 Task: Create new vendor bill with Date Opened: 08-May-23, Select Vendor: Scott Equipment, Terms: Net 30. Make bill entry for item-1 with Date: 08-May-23, Description: Telephone Box, Expense Account: Equipment Rental, Quantity: 2, Unit Price: 45, Sales Tax: Y, Sales Tax Included: Y, Tax Table: Sales Tax. Post Bill with Post Date: 08-May-23, Post to Accounts: Liabilities:Accounts Payble. Pay / Process Payment with Transaction Date: 06-Jun-23, Amount: 90, Transfer Account: Checking Account. Go to 'Print Bill'. Give a print command to print a copy of bill.
Action: Mouse moved to (174, 31)
Screenshot: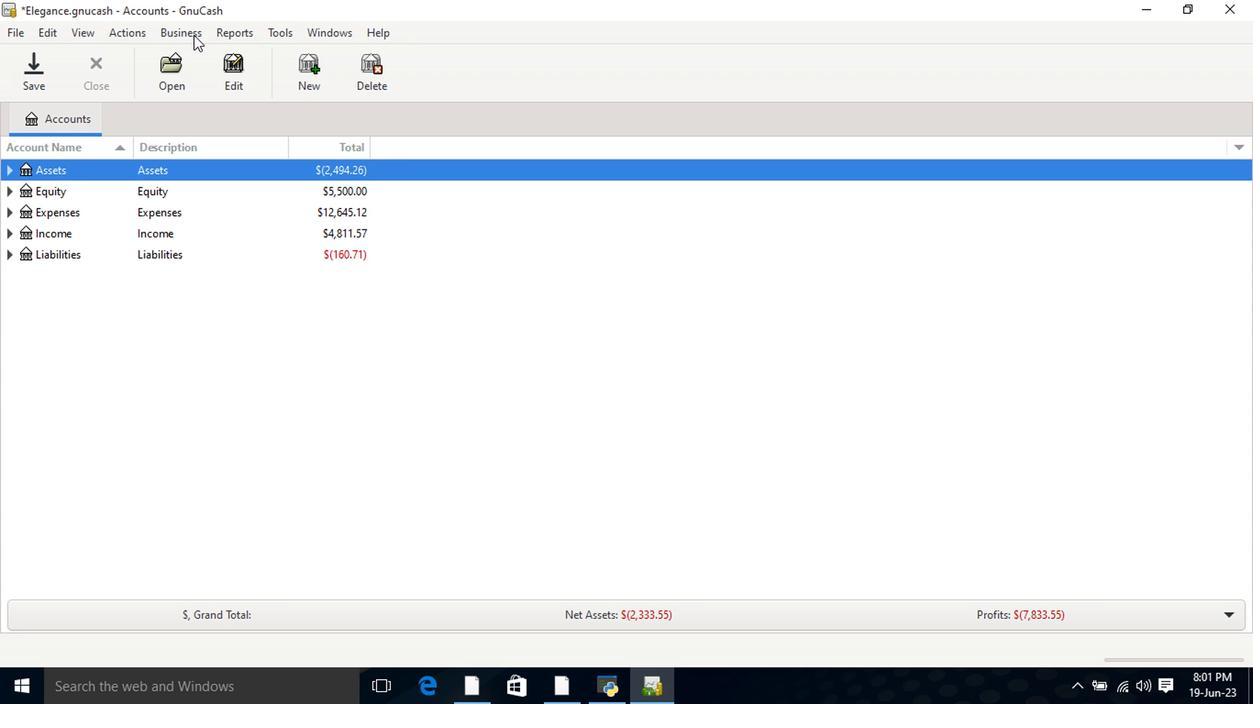 
Action: Mouse pressed left at (174, 31)
Screenshot: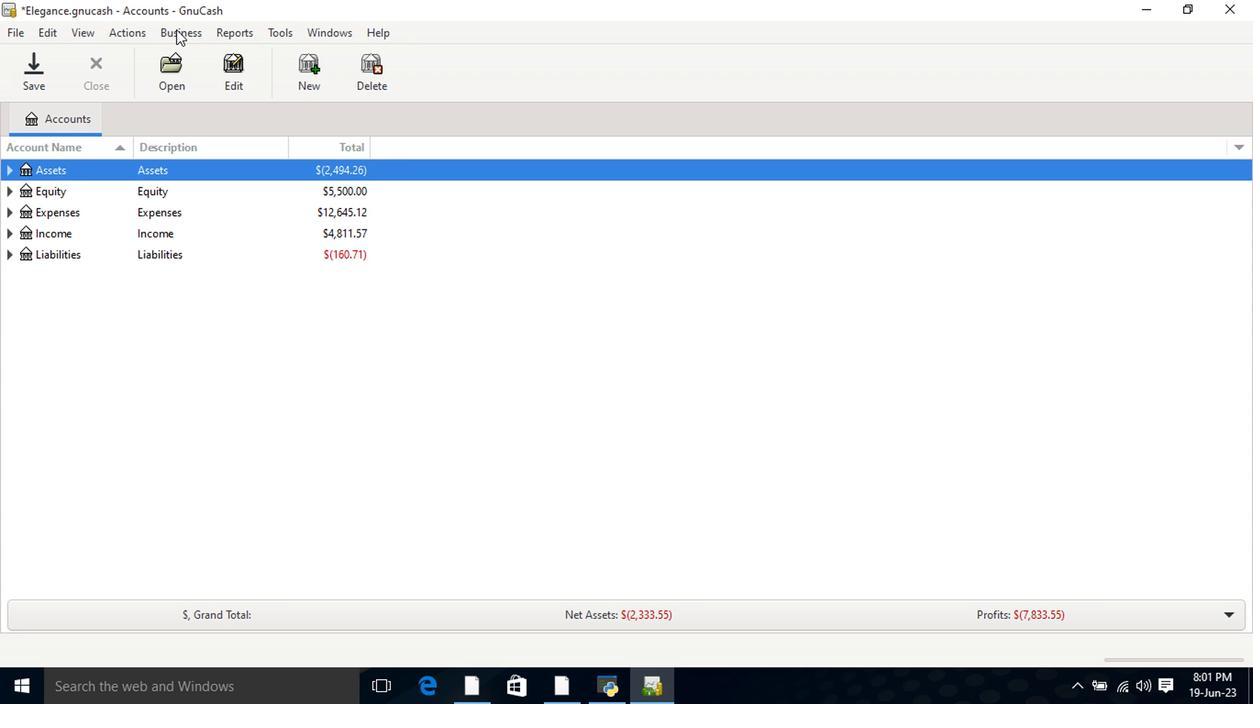 
Action: Mouse moved to (191, 80)
Screenshot: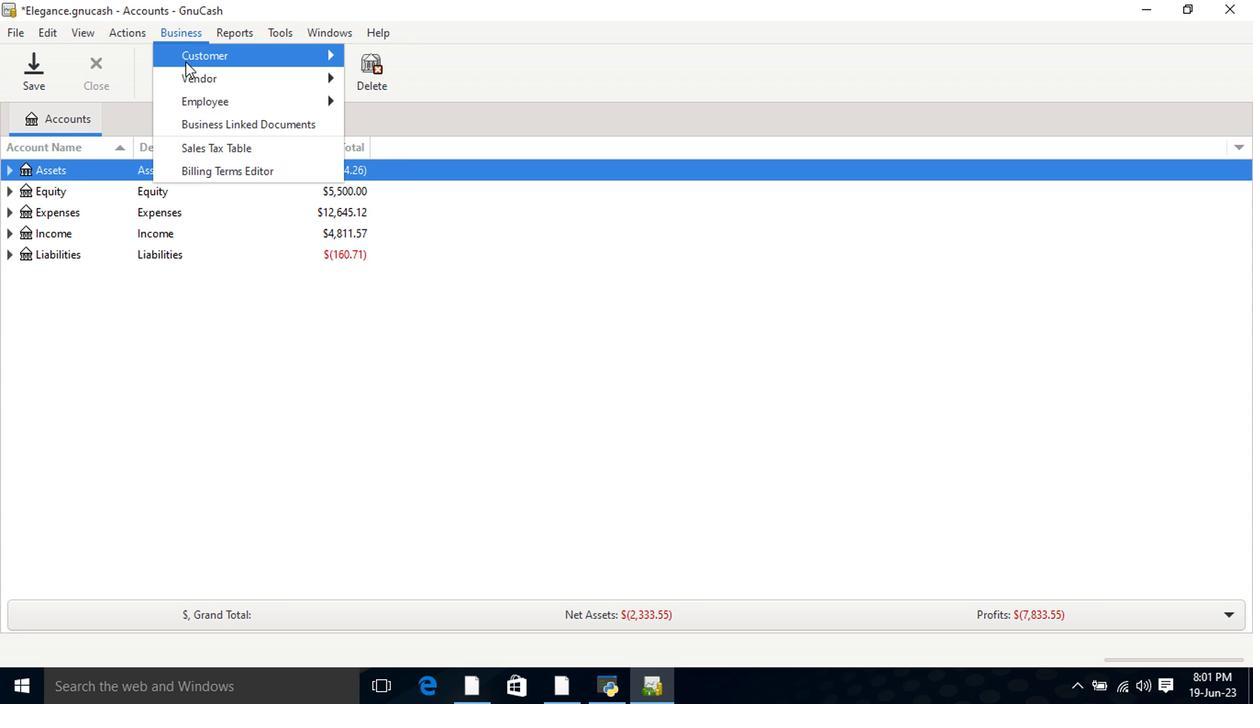 
Action: Mouse pressed left at (191, 80)
Screenshot: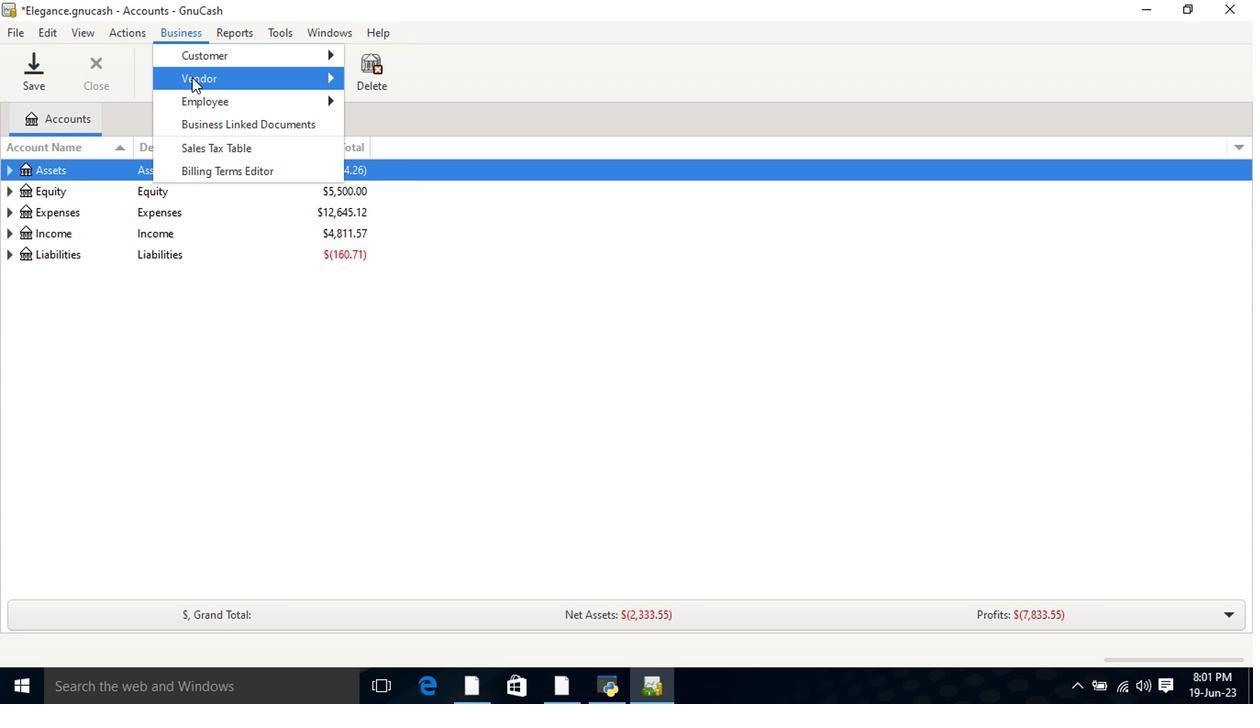 
Action: Mouse moved to (398, 144)
Screenshot: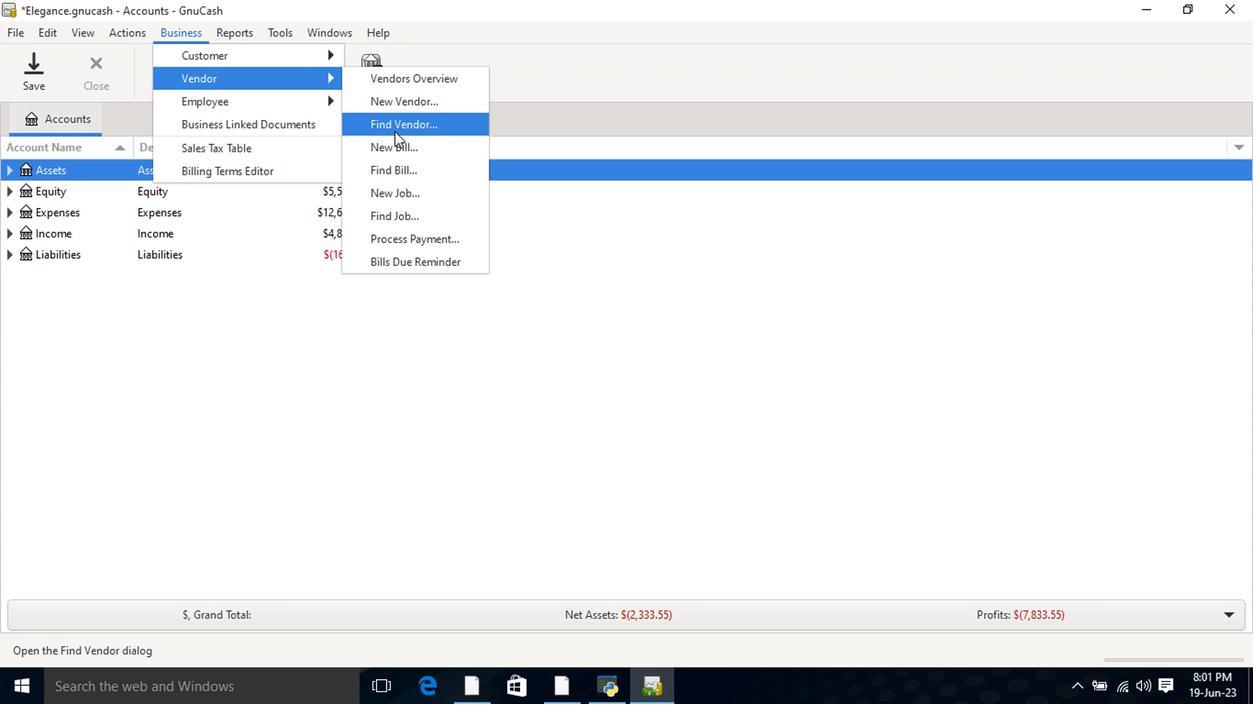 
Action: Mouse pressed left at (398, 144)
Screenshot: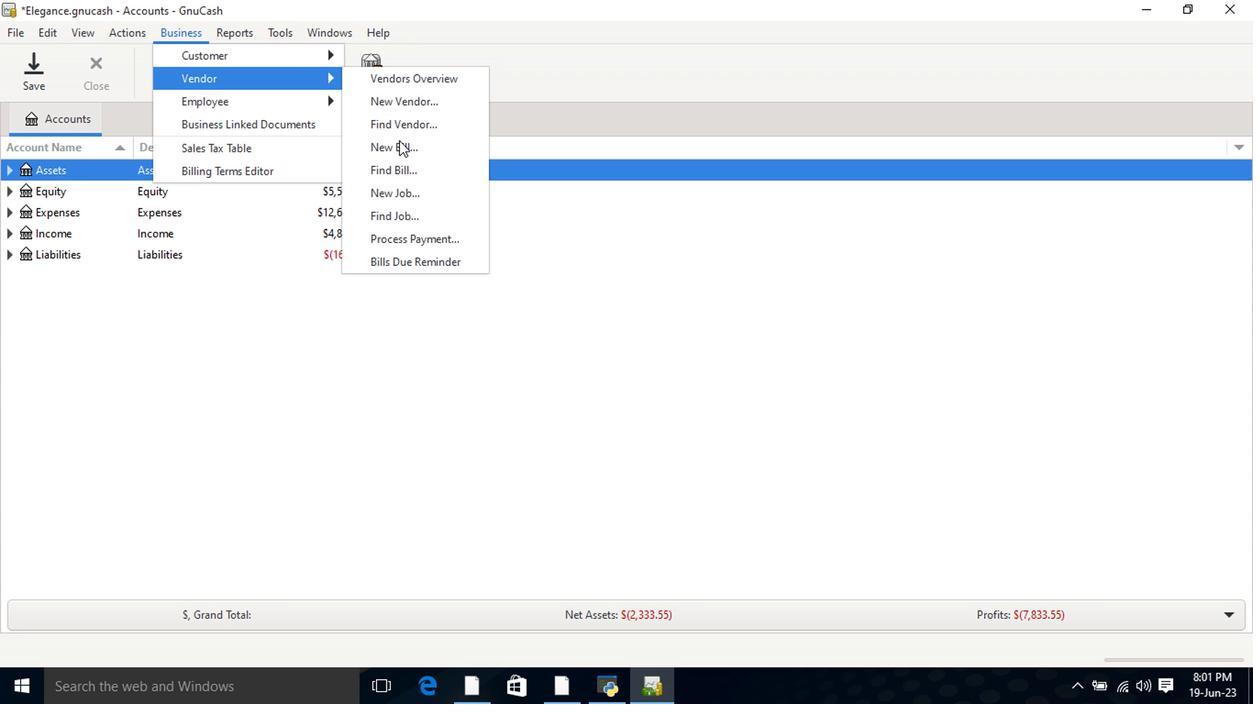 
Action: Mouse moved to (747, 241)
Screenshot: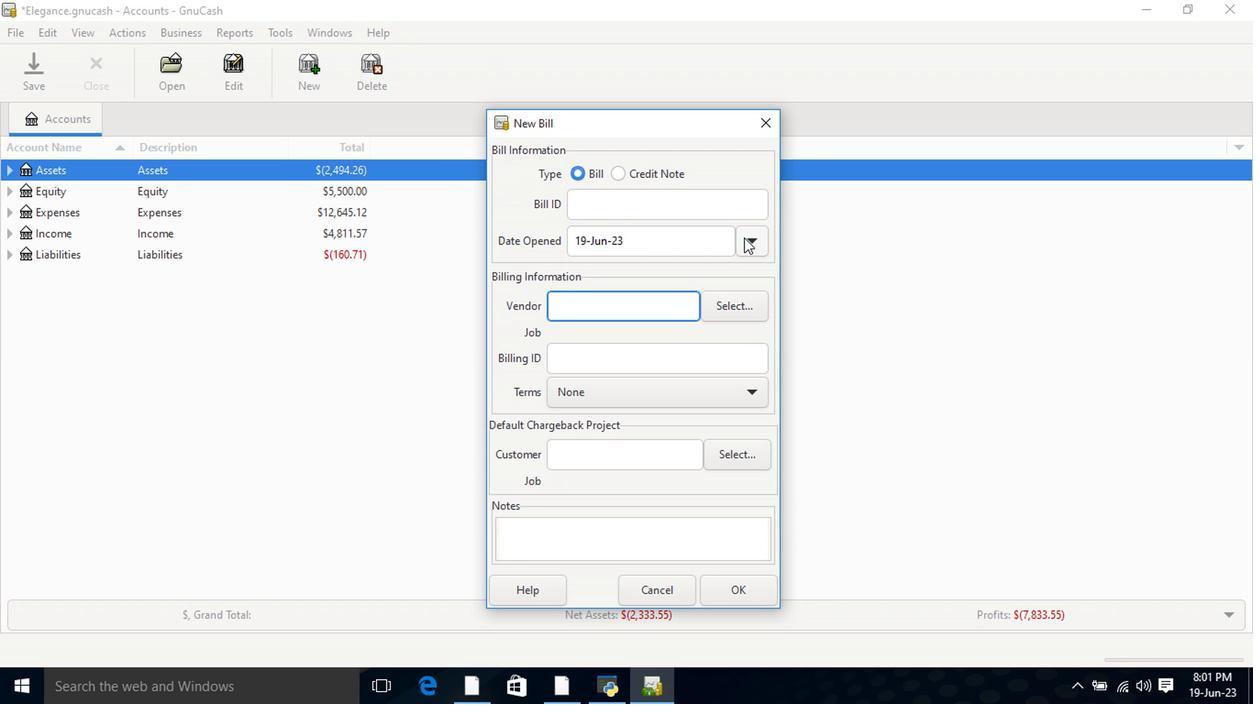 
Action: Mouse pressed left at (747, 241)
Screenshot: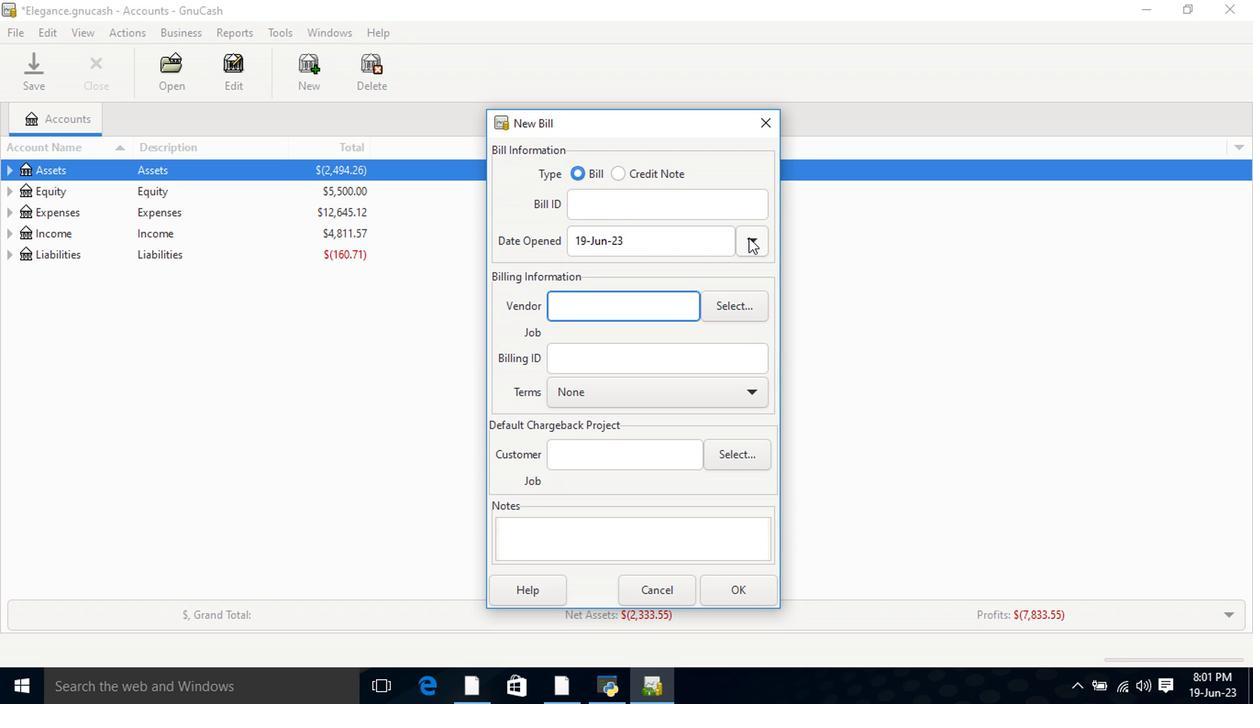
Action: Mouse moved to (606, 270)
Screenshot: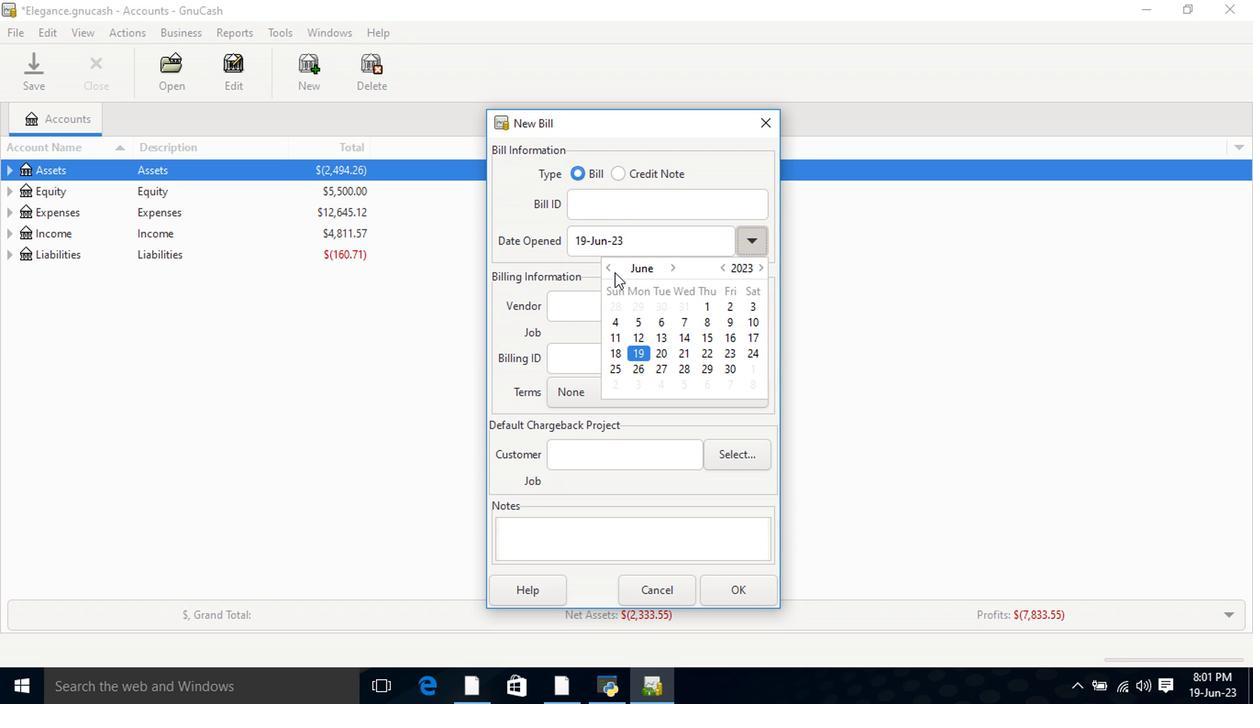 
Action: Mouse pressed left at (606, 270)
Screenshot: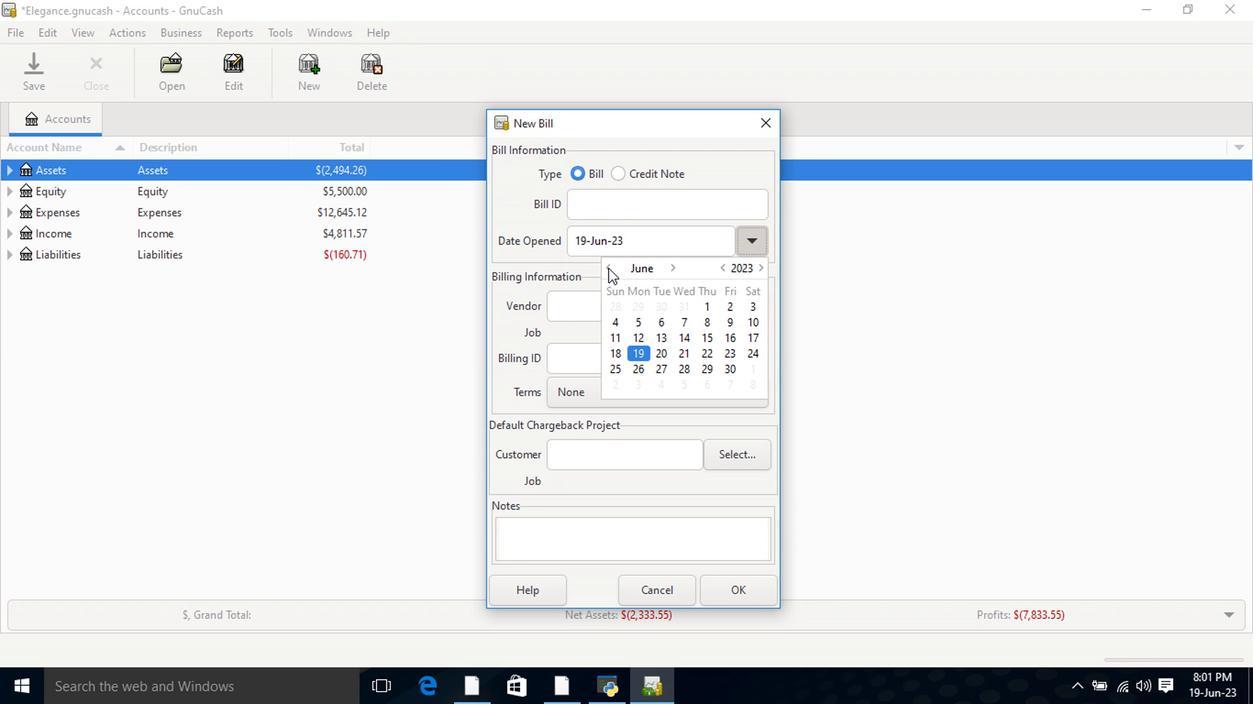
Action: Mouse moved to (641, 326)
Screenshot: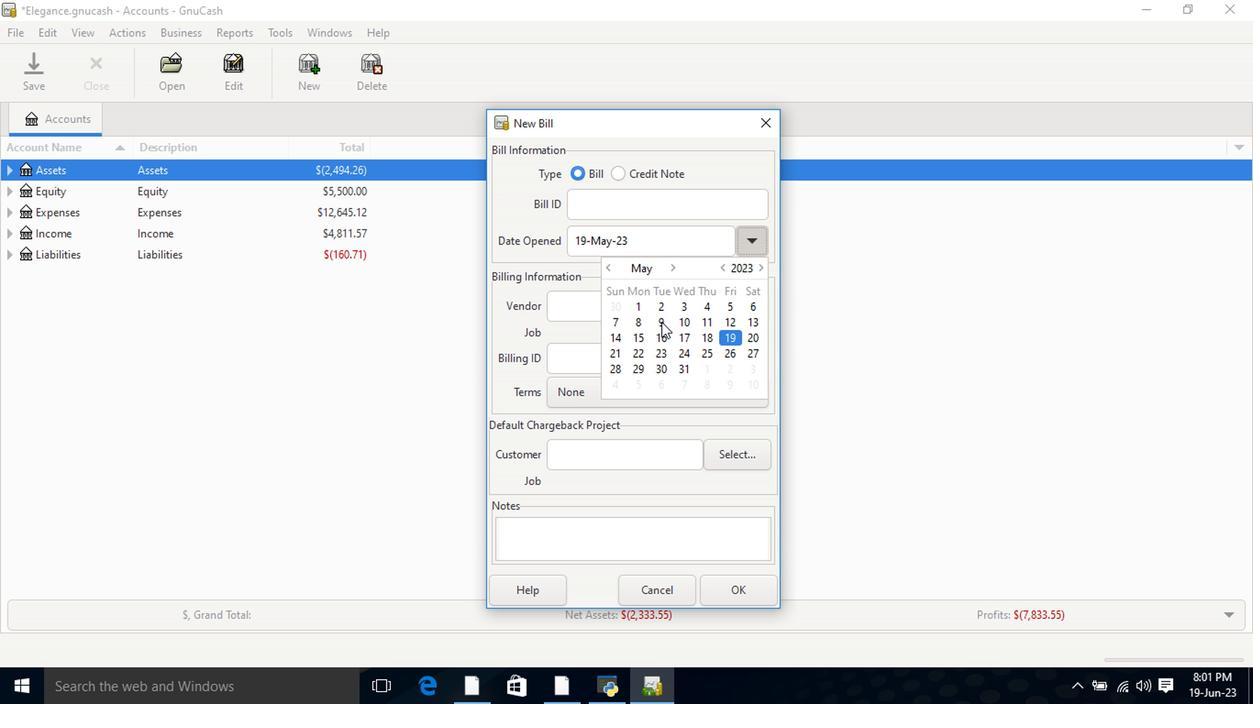 
Action: Mouse pressed left at (641, 326)
Screenshot: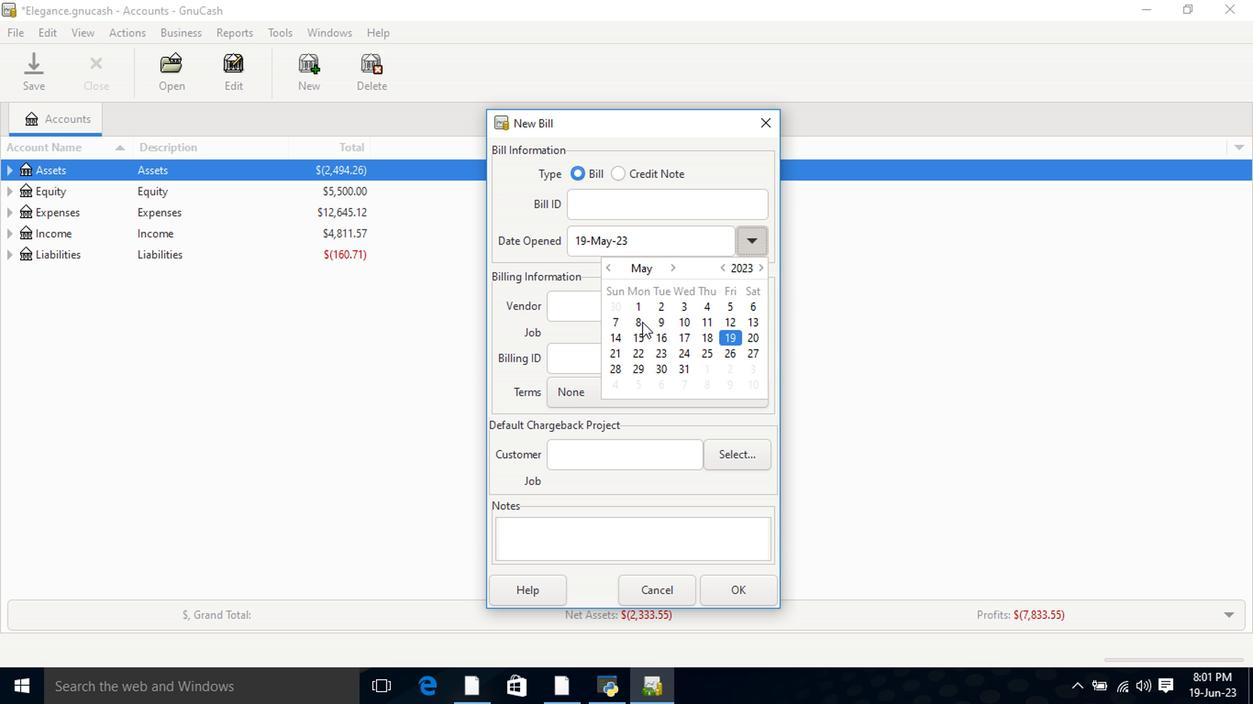
Action: Mouse pressed left at (641, 326)
Screenshot: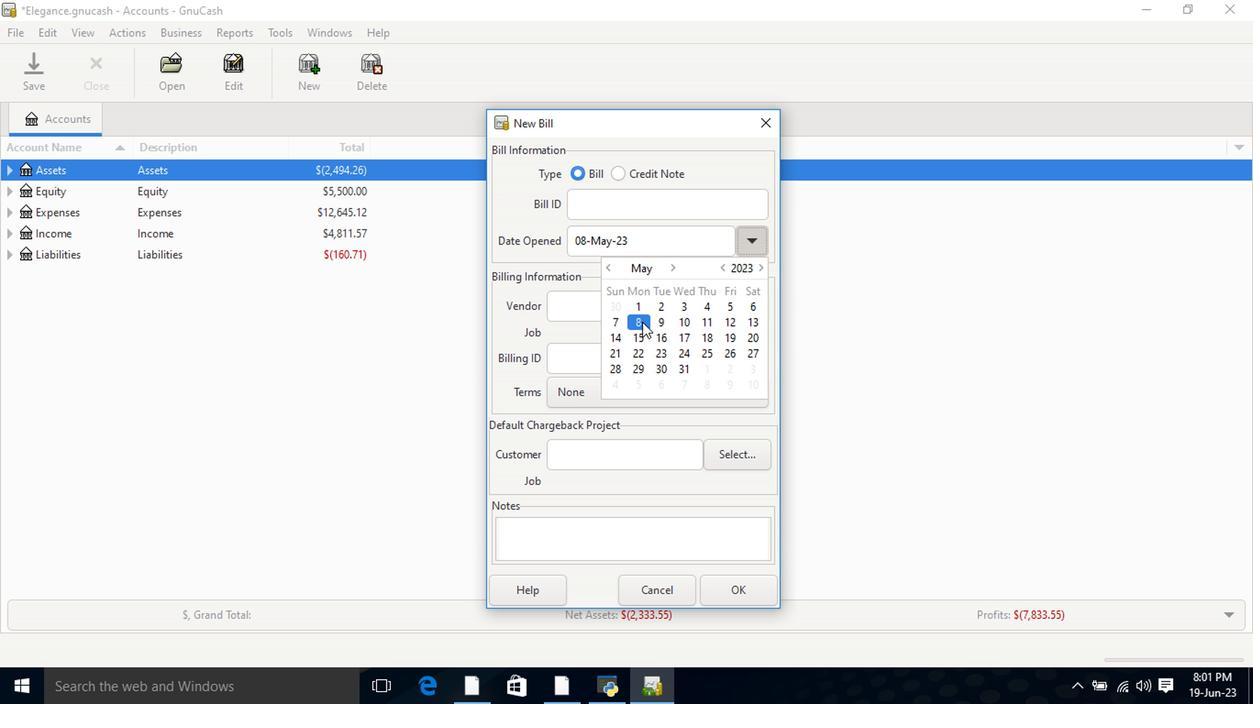
Action: Mouse moved to (636, 301)
Screenshot: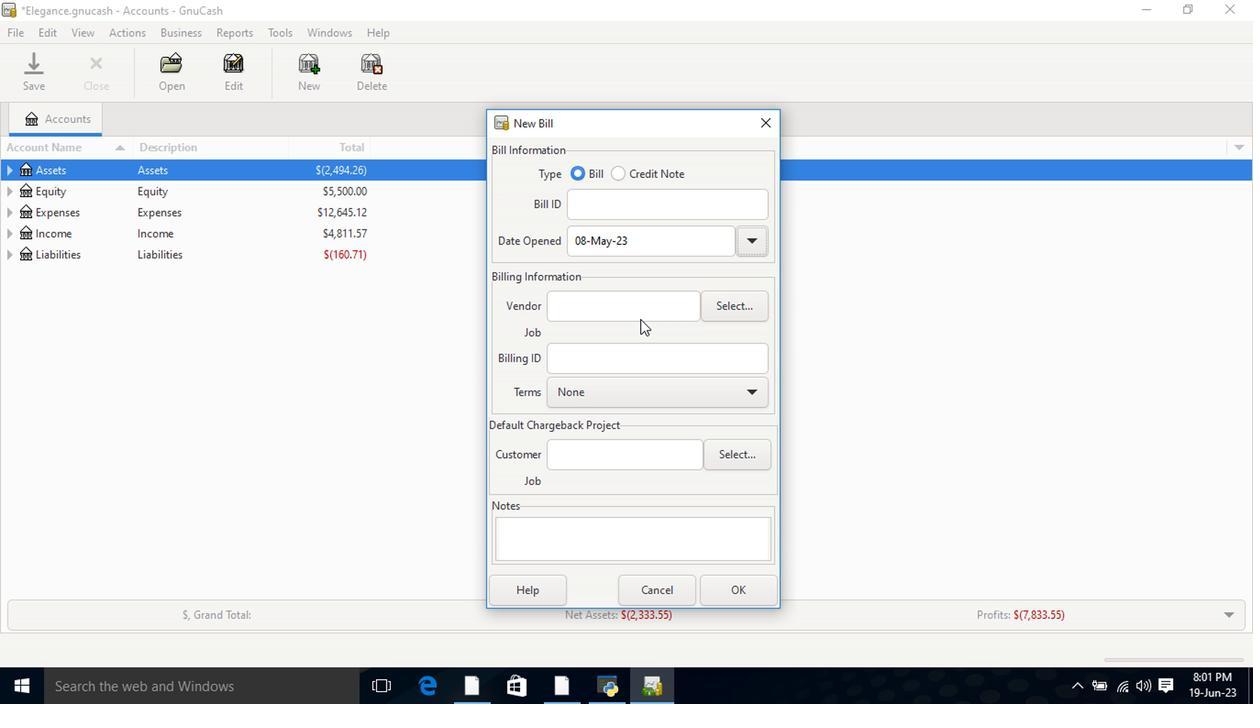 
Action: Mouse pressed left at (636, 301)
Screenshot: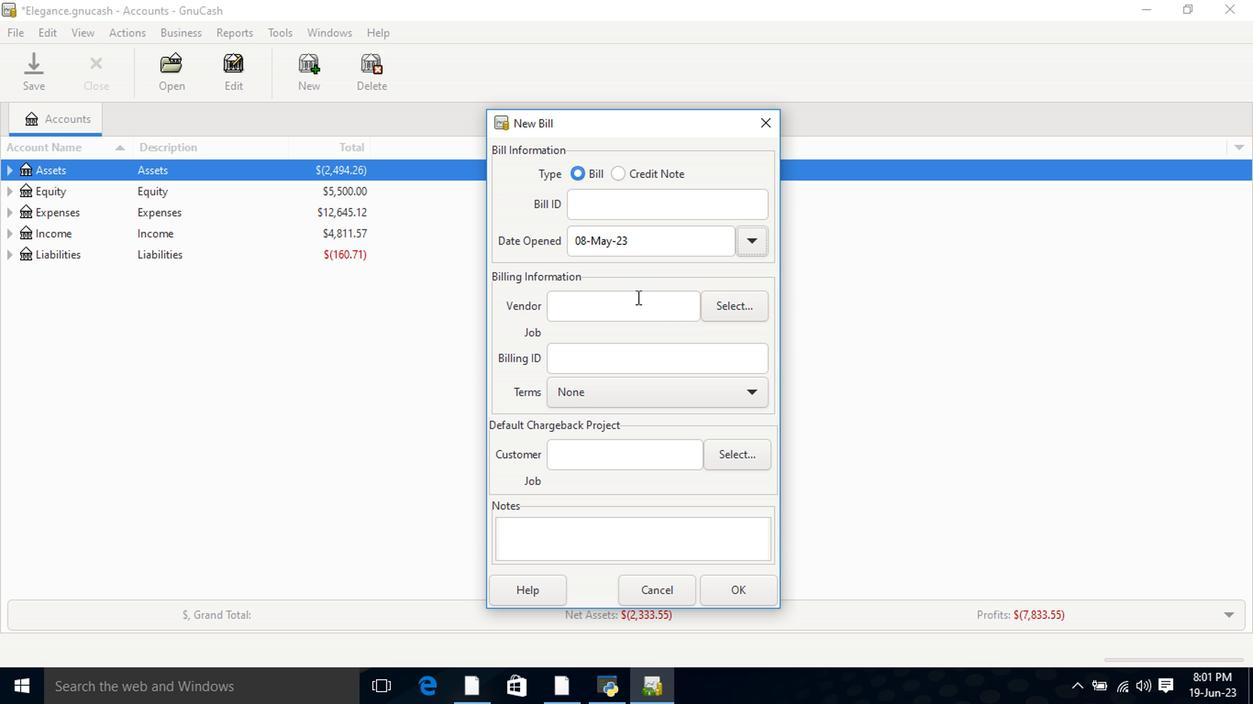
Action: Key pressed sco
Screenshot: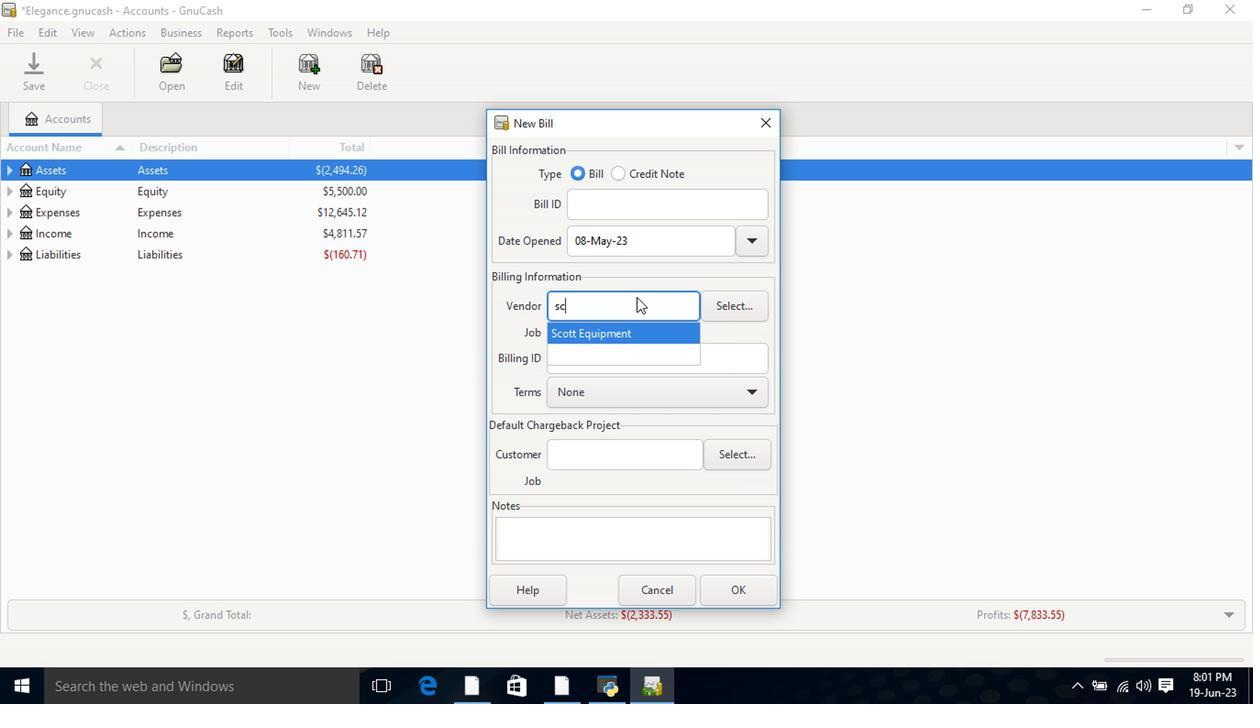 
Action: Mouse moved to (629, 341)
Screenshot: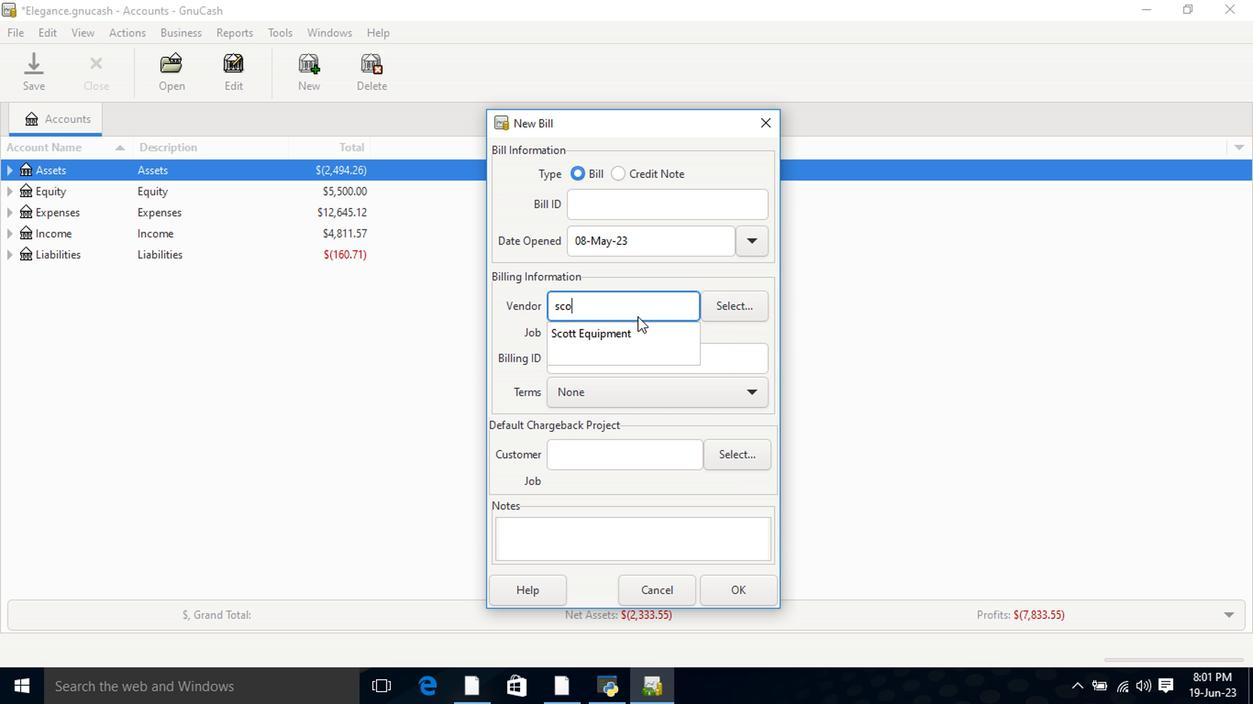 
Action: Mouse pressed left at (629, 341)
Screenshot: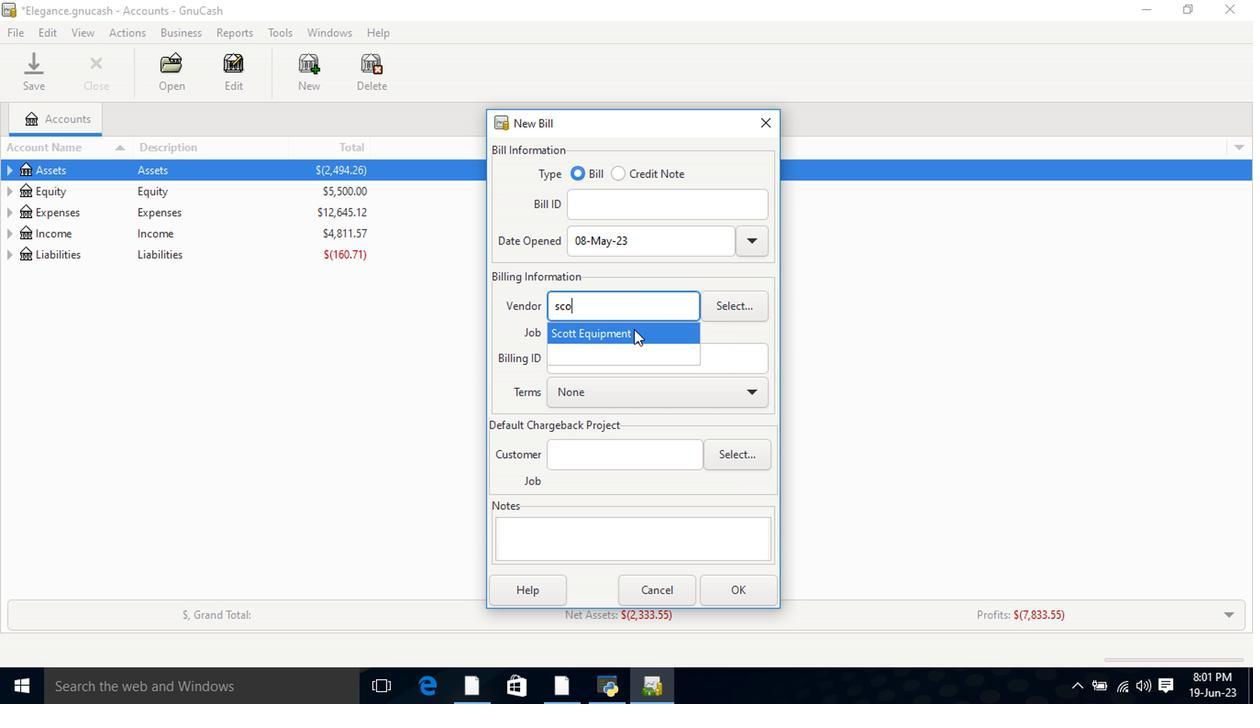 
Action: Mouse moved to (640, 413)
Screenshot: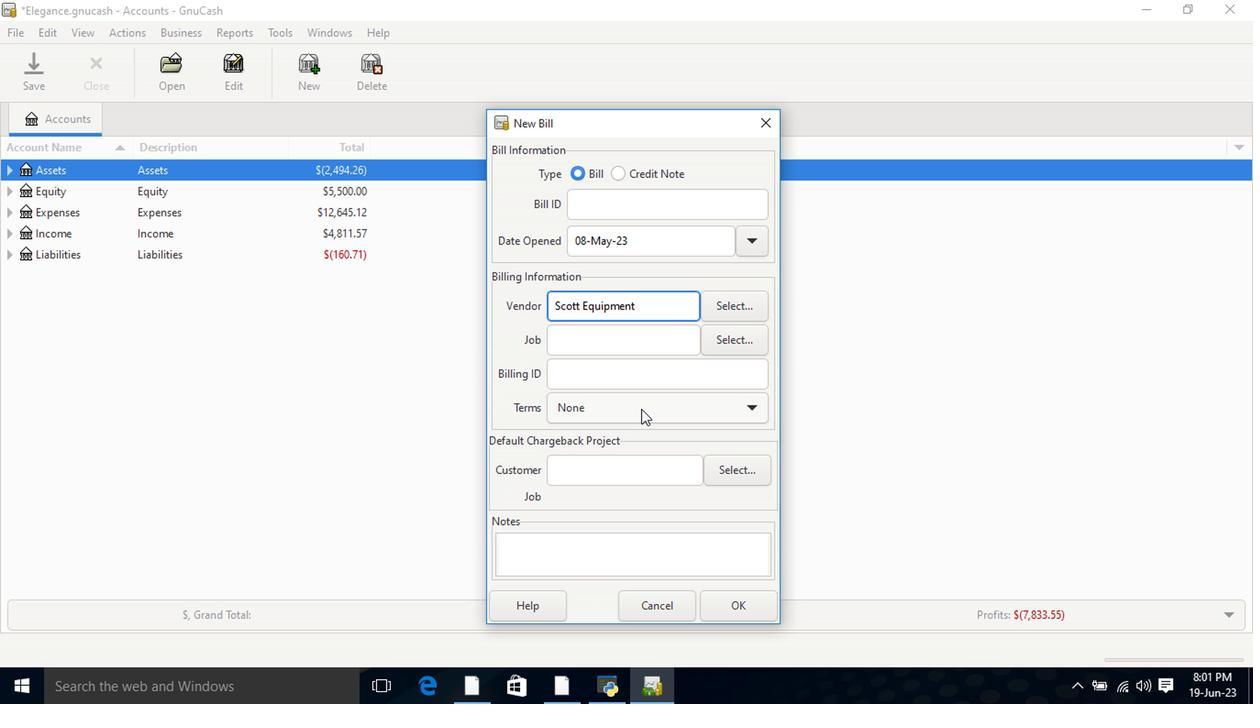 
Action: Mouse pressed left at (640, 413)
Screenshot: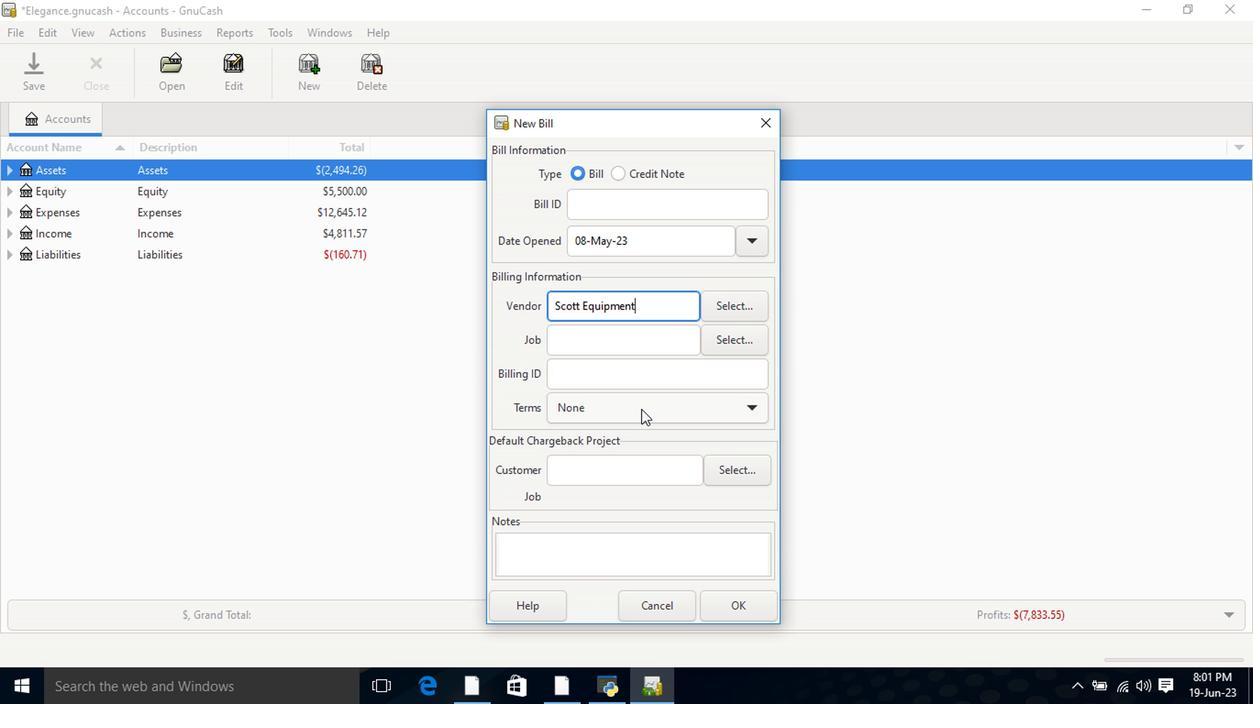 
Action: Mouse moved to (640, 464)
Screenshot: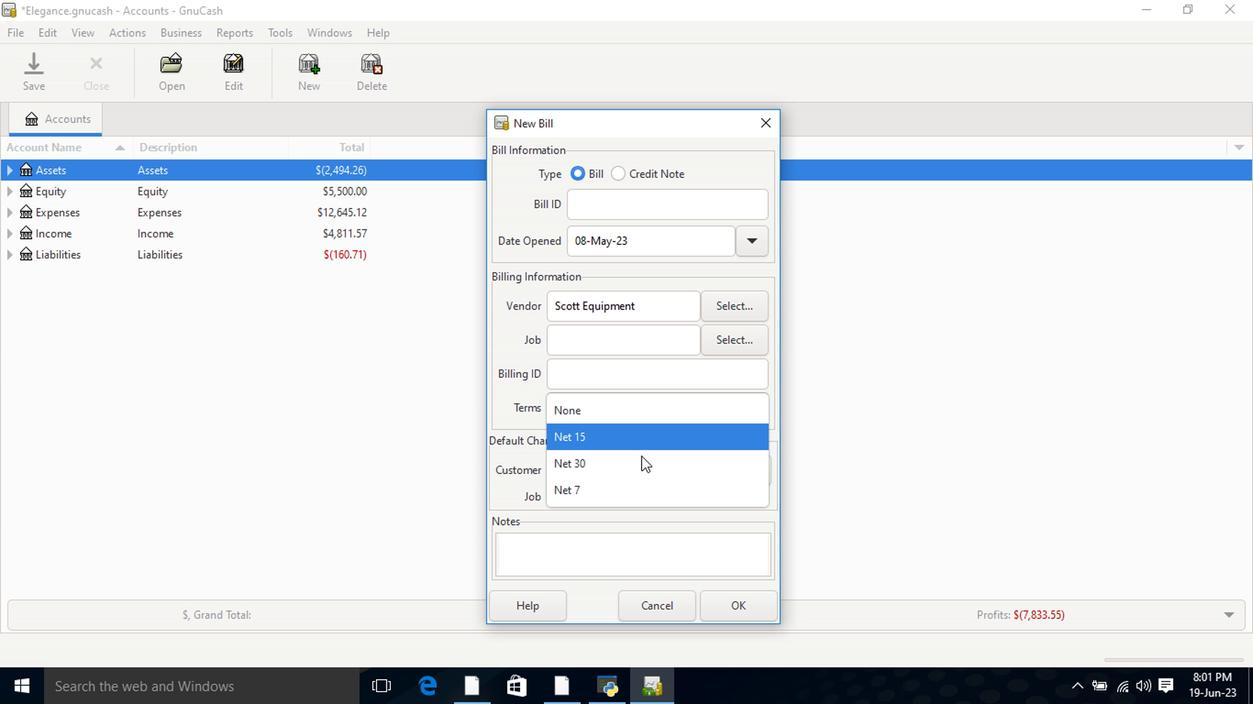 
Action: Mouse pressed left at (640, 464)
Screenshot: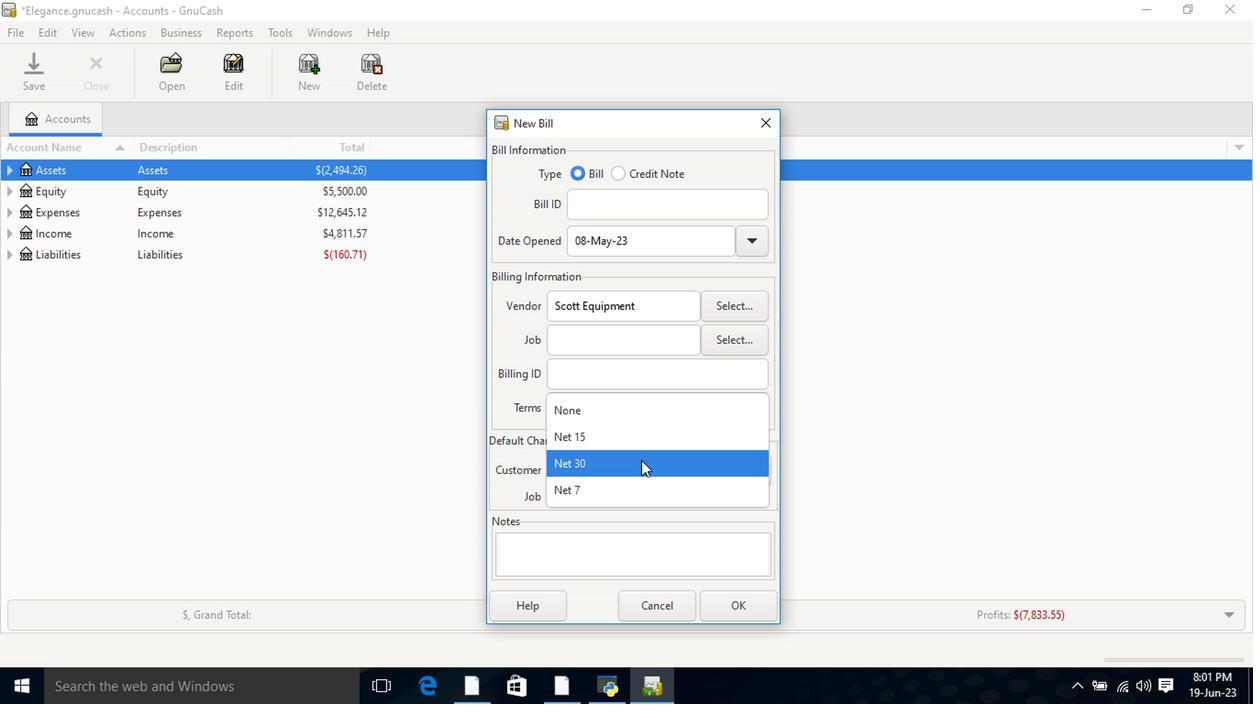 
Action: Mouse moved to (736, 614)
Screenshot: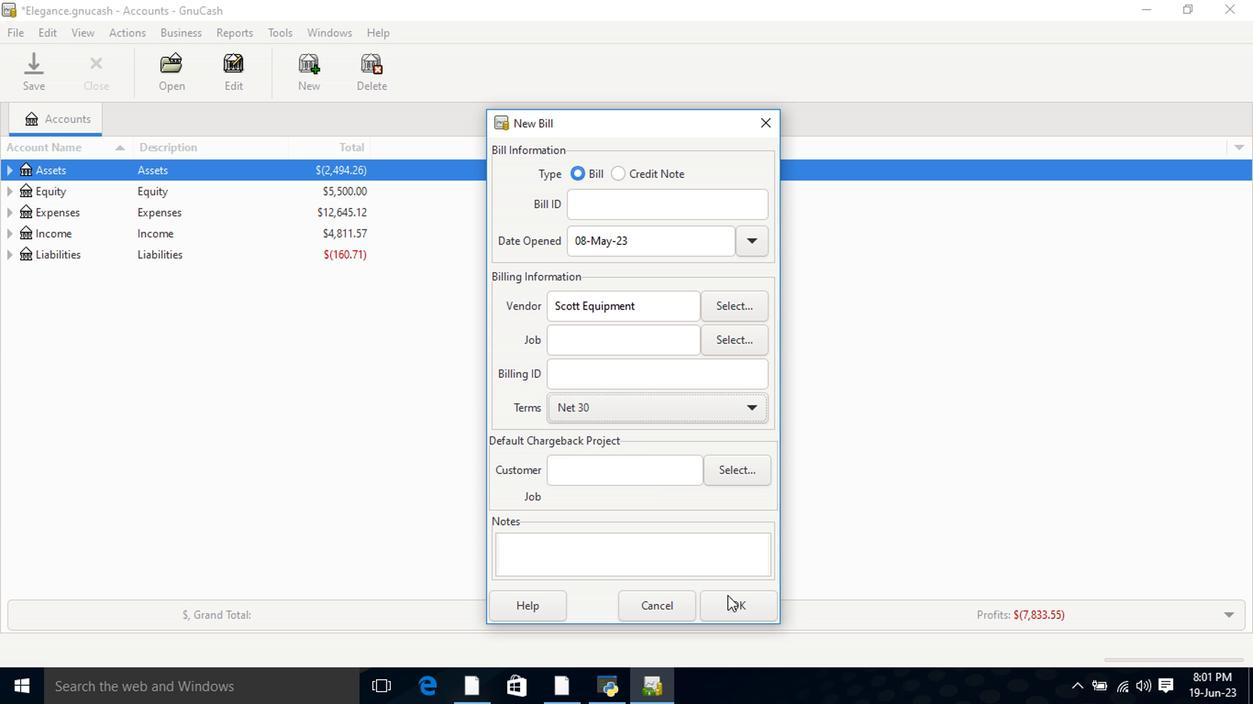
Action: Mouse pressed left at (736, 614)
Screenshot: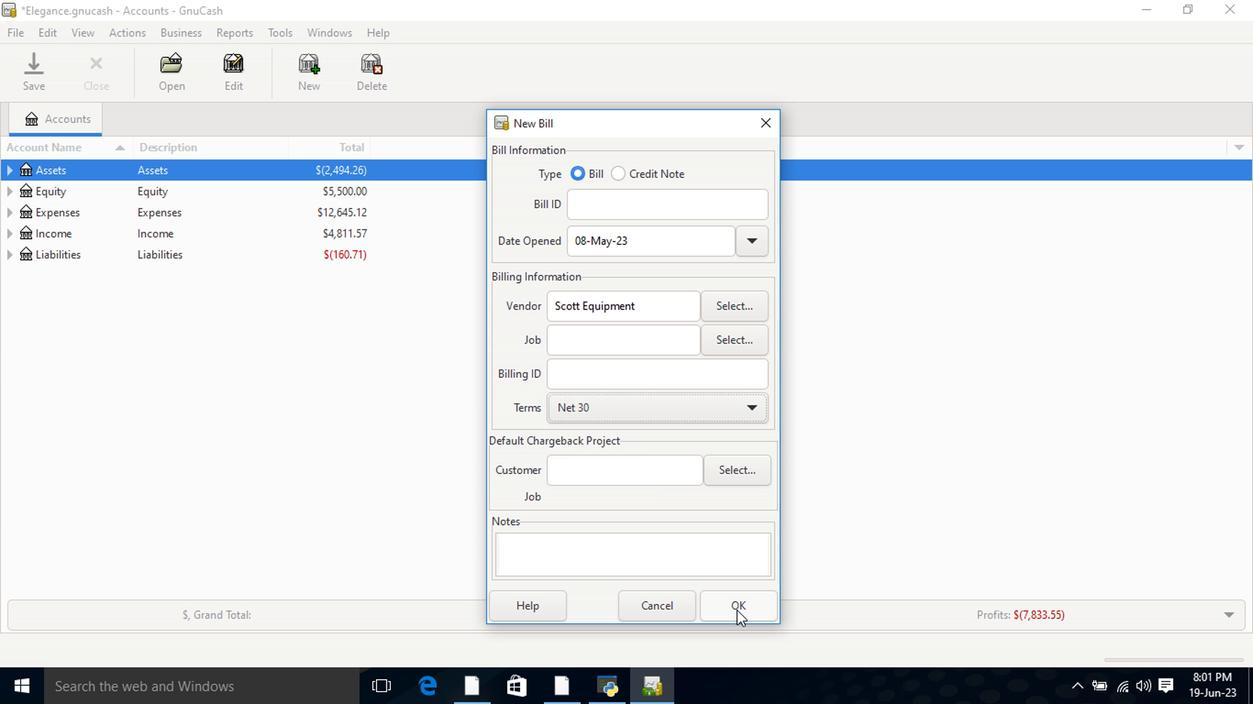 
Action: Mouse moved to (327, 435)
Screenshot: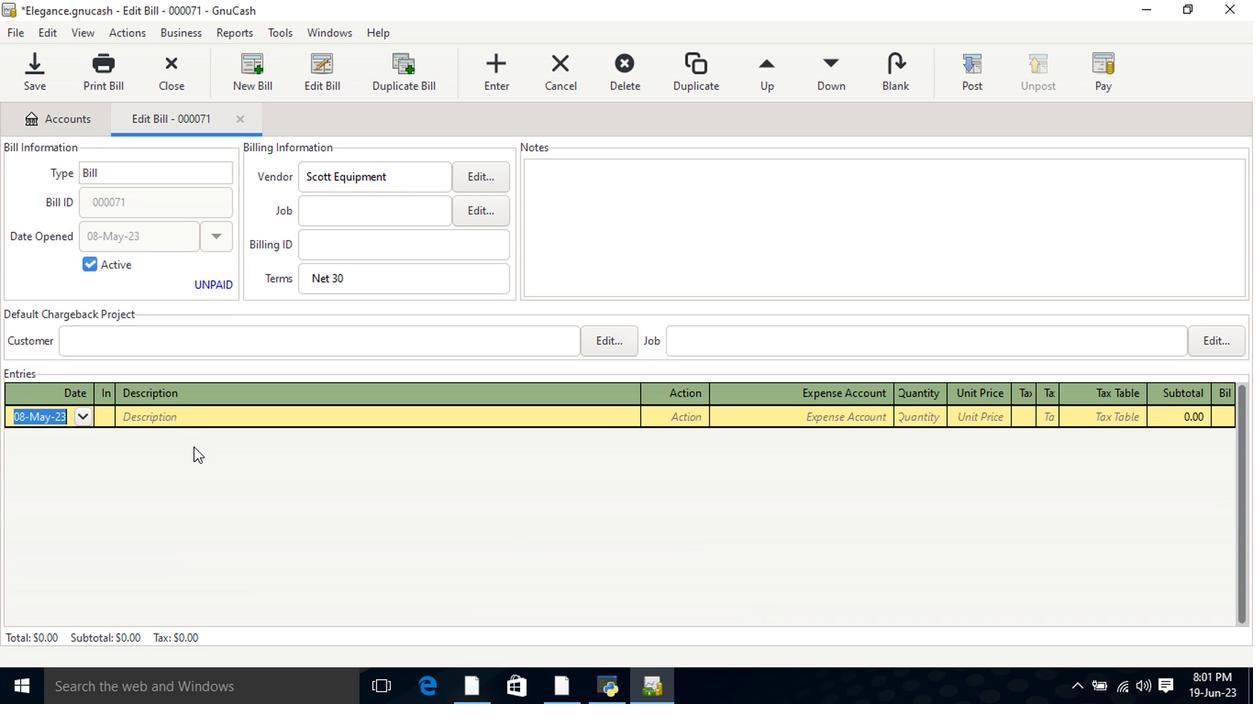 
Action: Key pressed <Key.tab>
Screenshot: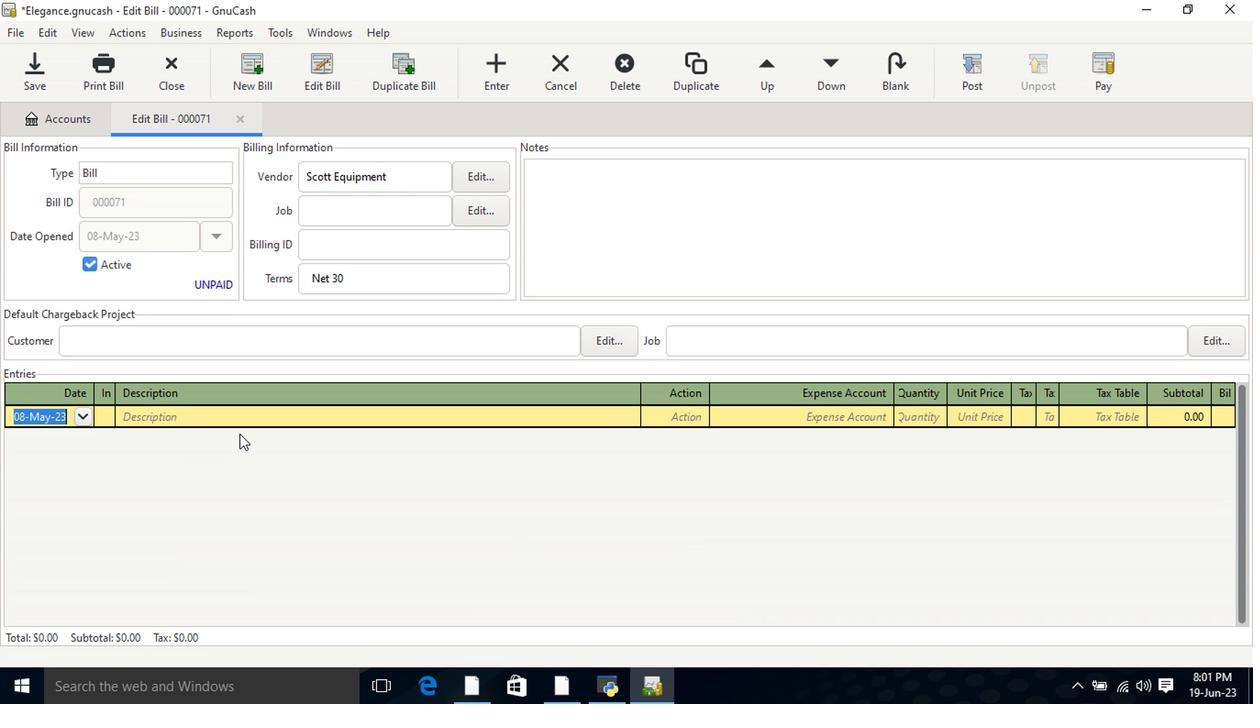 
Action: Mouse moved to (333, 420)
Screenshot: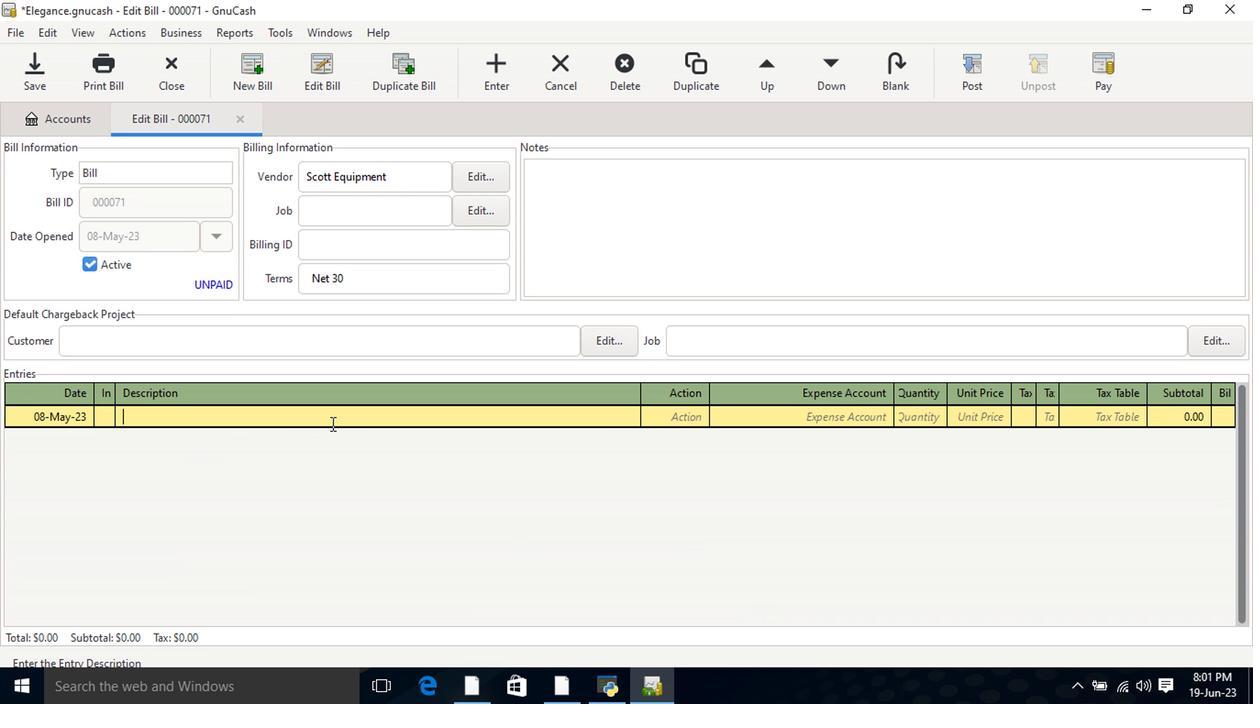 
Action: Key pressed <Key.shift>Telep<Key.right><Key.tab><Key.tab><Key.tab><Key.tab>
Screenshot: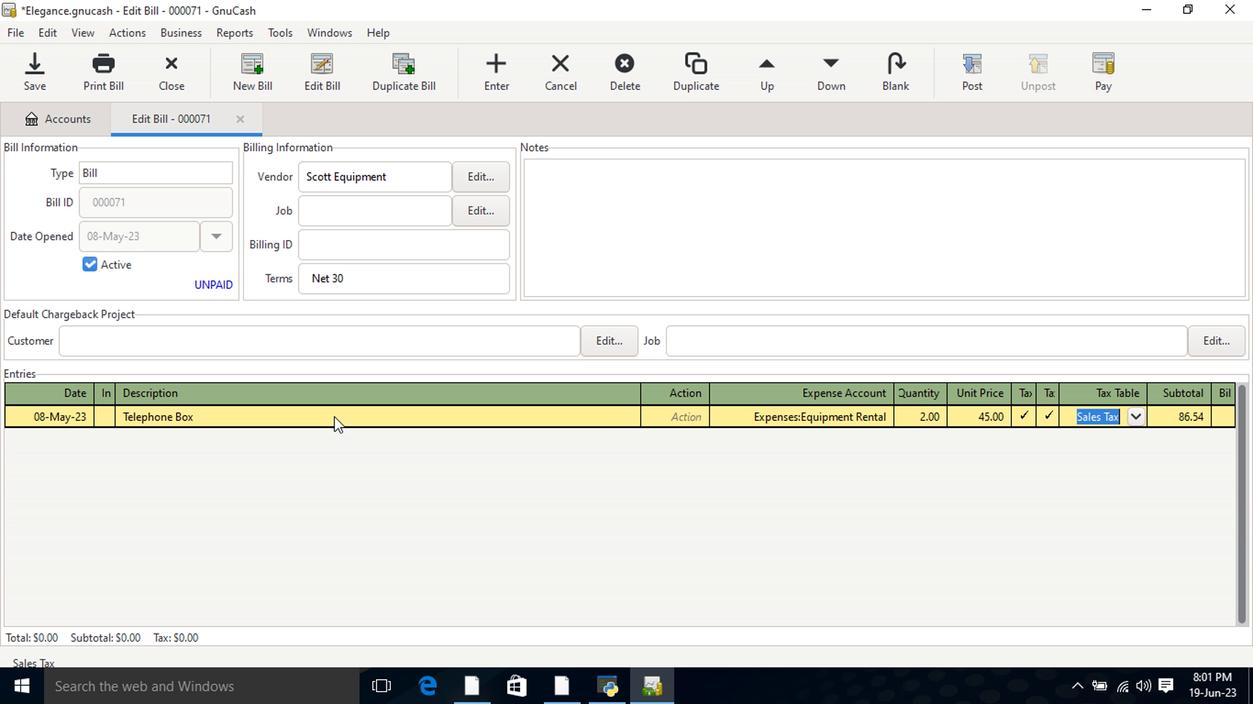 
Action: Mouse moved to (986, 77)
Screenshot: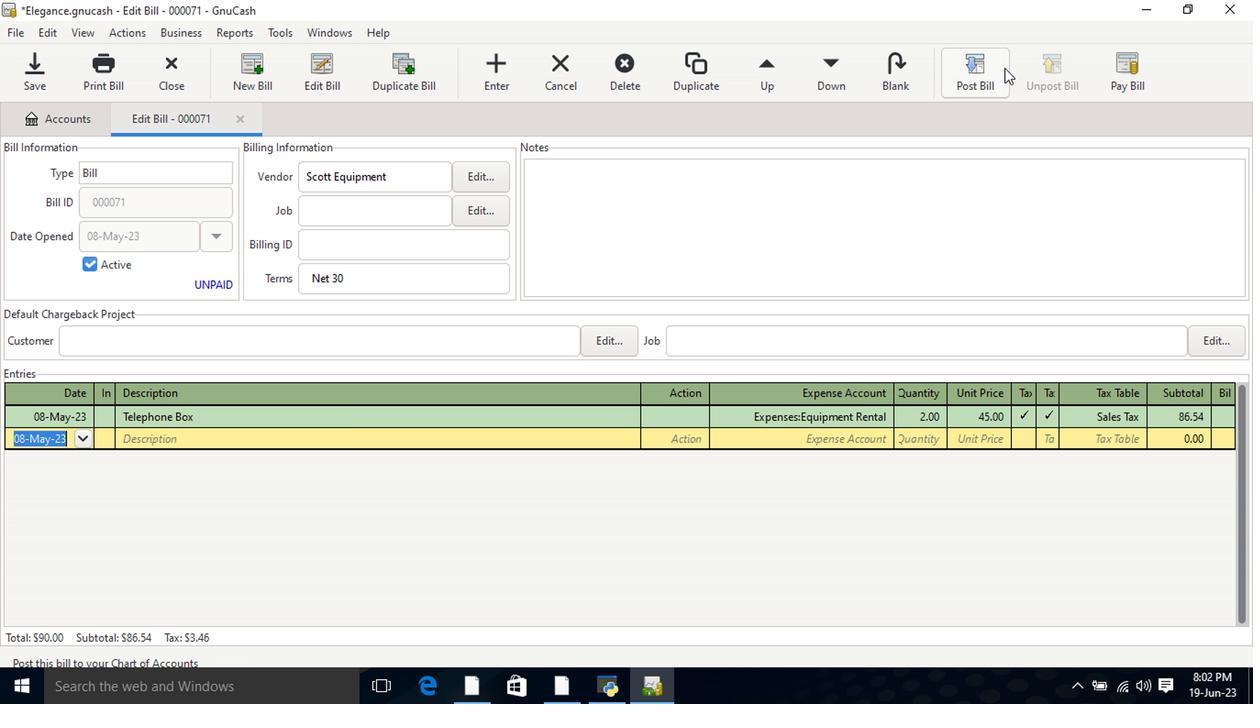 
Action: Mouse pressed left at (986, 77)
Screenshot: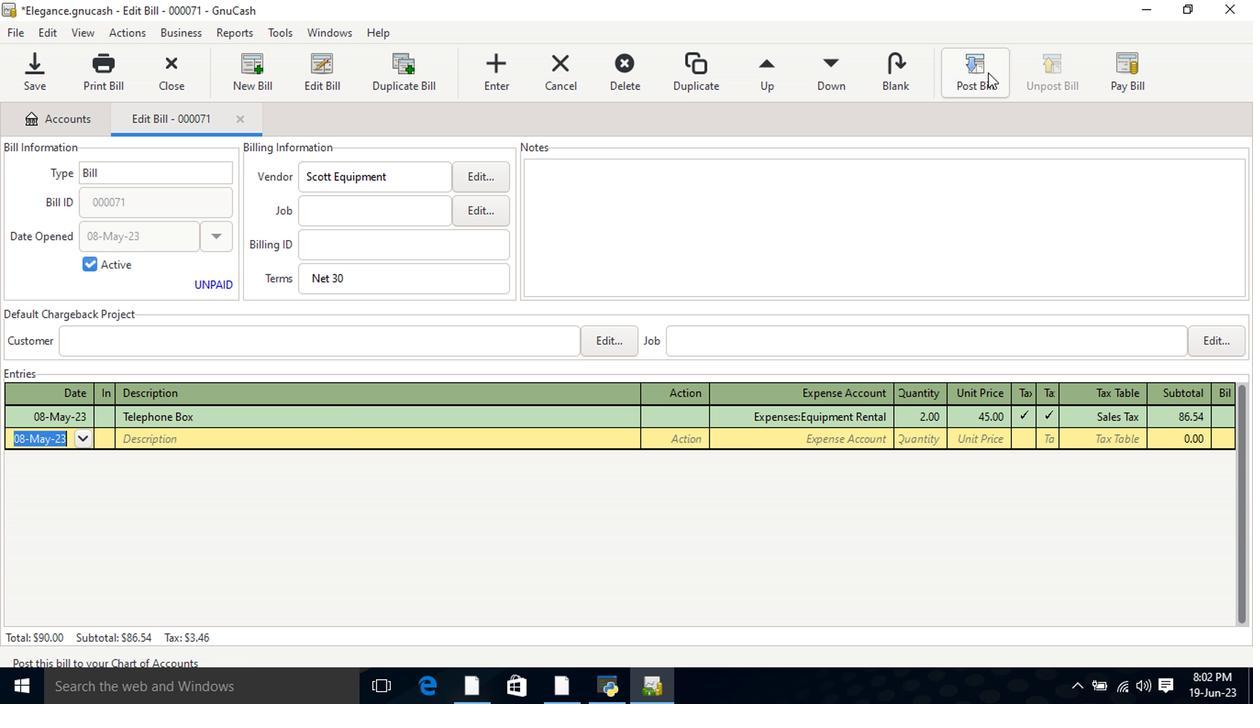 
Action: Mouse moved to (747, 467)
Screenshot: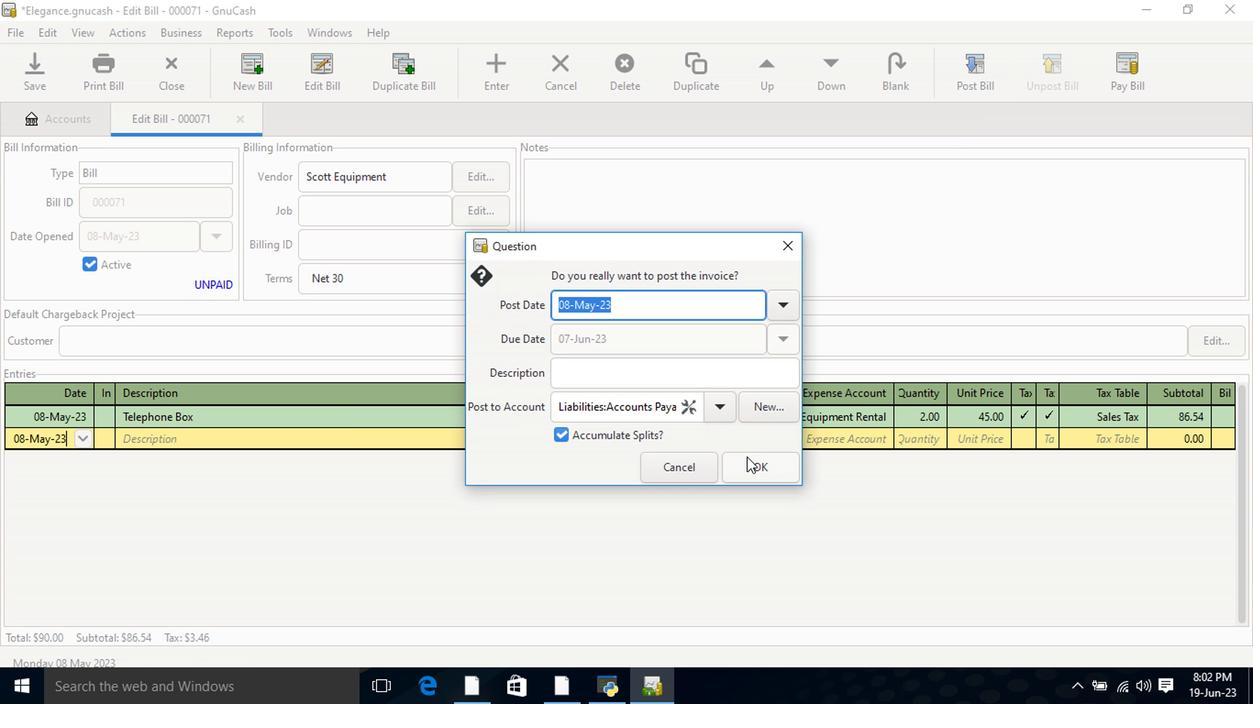
Action: Mouse pressed left at (747, 467)
Screenshot: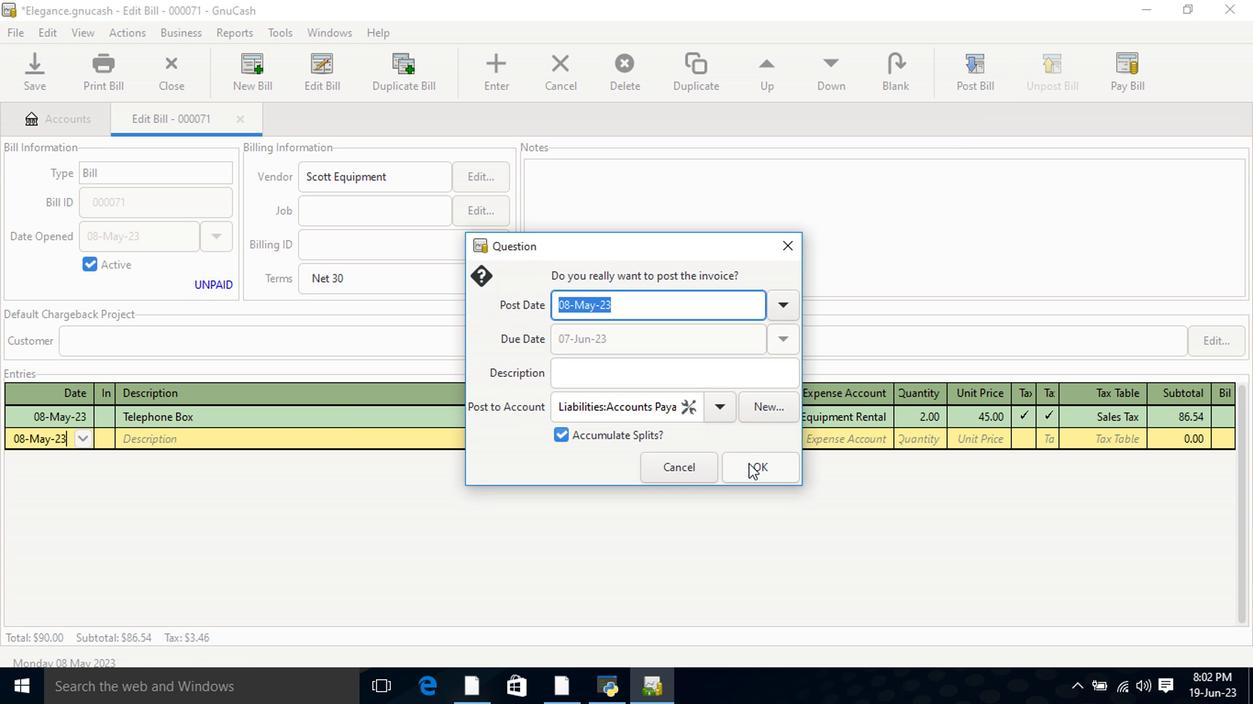 
Action: Mouse moved to (1107, 86)
Screenshot: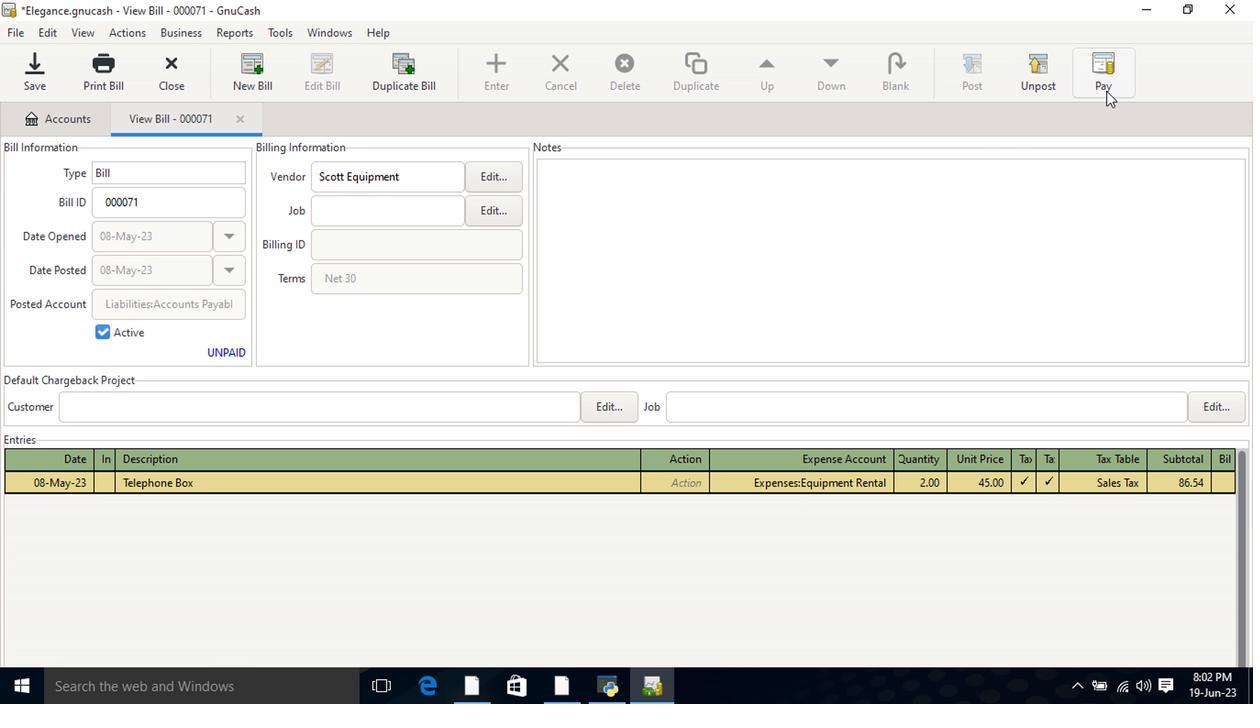 
Action: Mouse pressed left at (1107, 86)
Screenshot: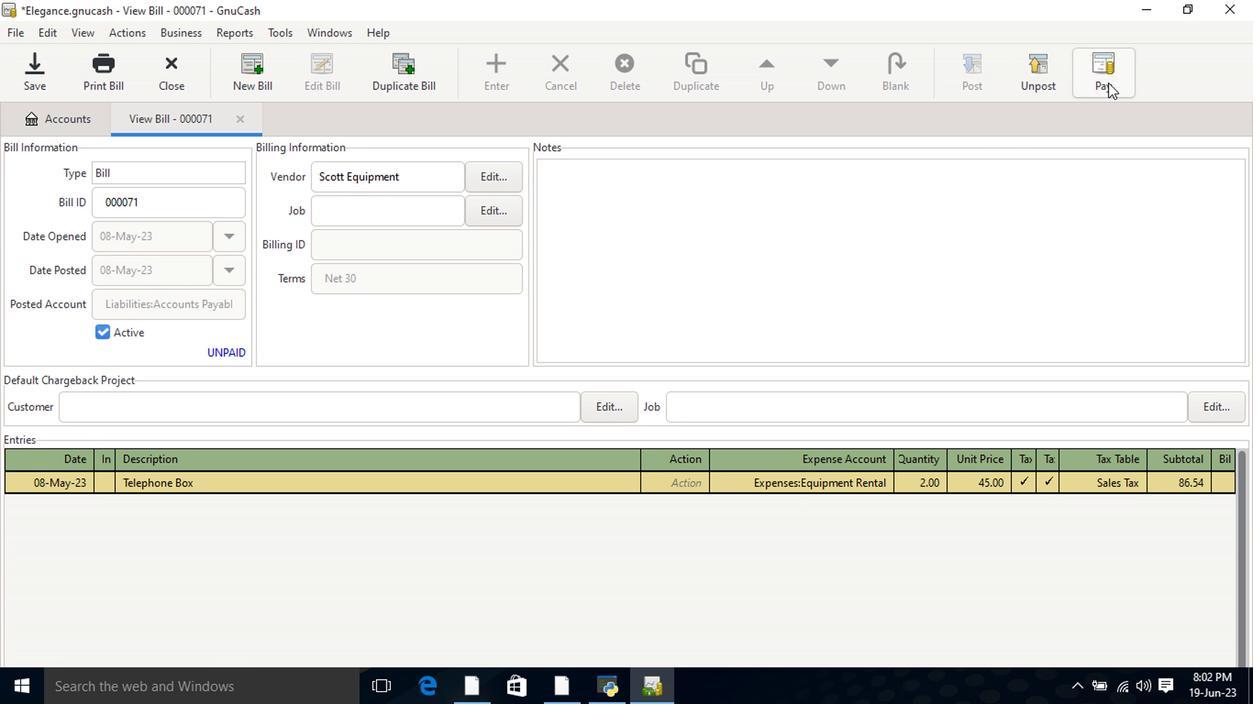 
Action: Mouse moved to (567, 369)
Screenshot: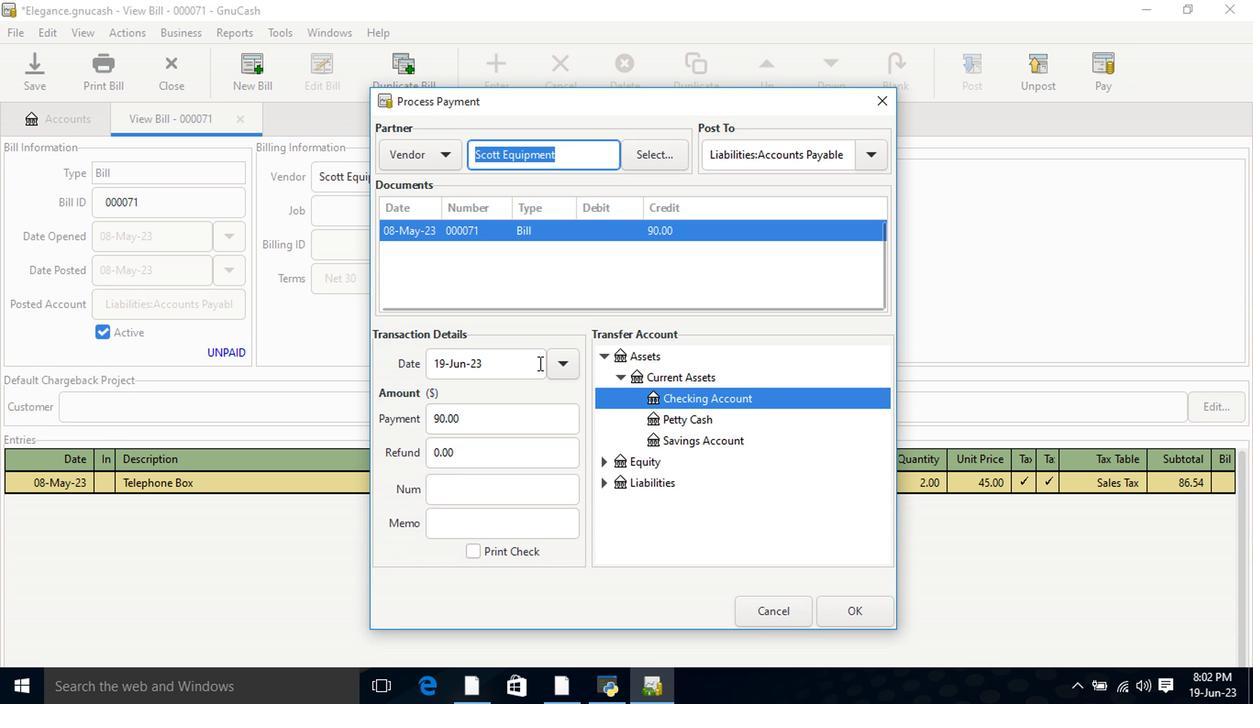 
Action: Mouse pressed left at (567, 369)
Screenshot: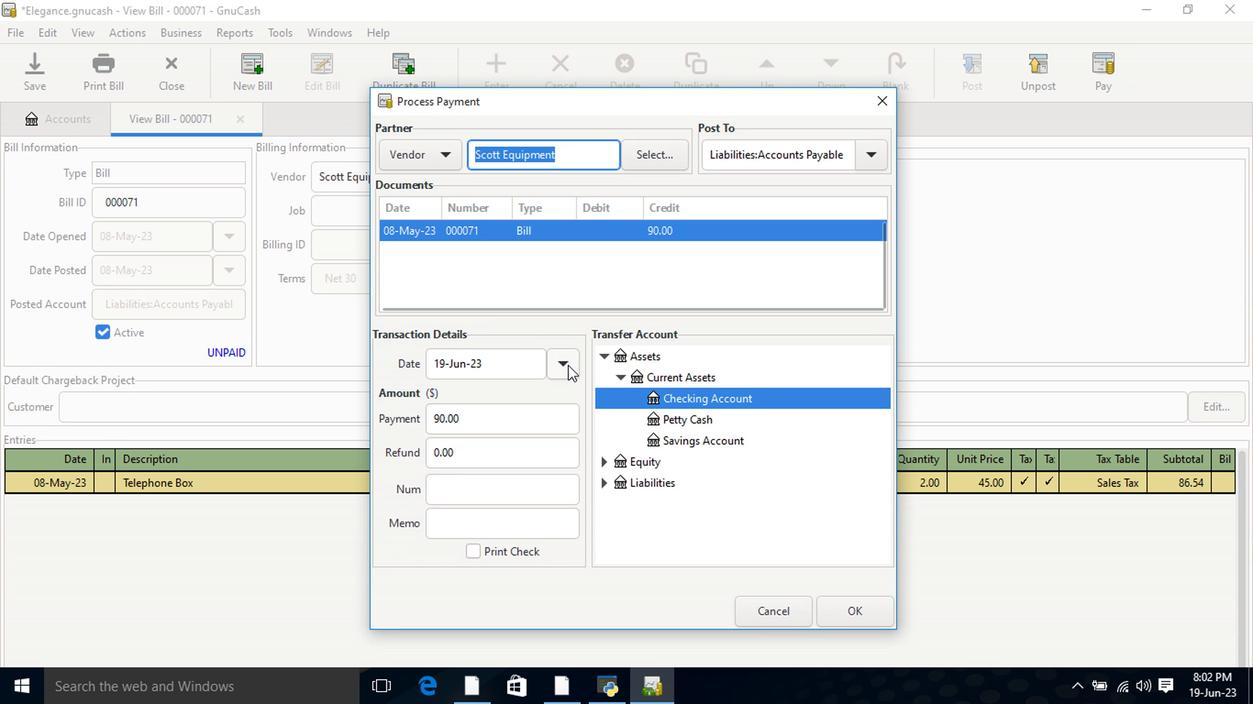
Action: Mouse moved to (475, 449)
Screenshot: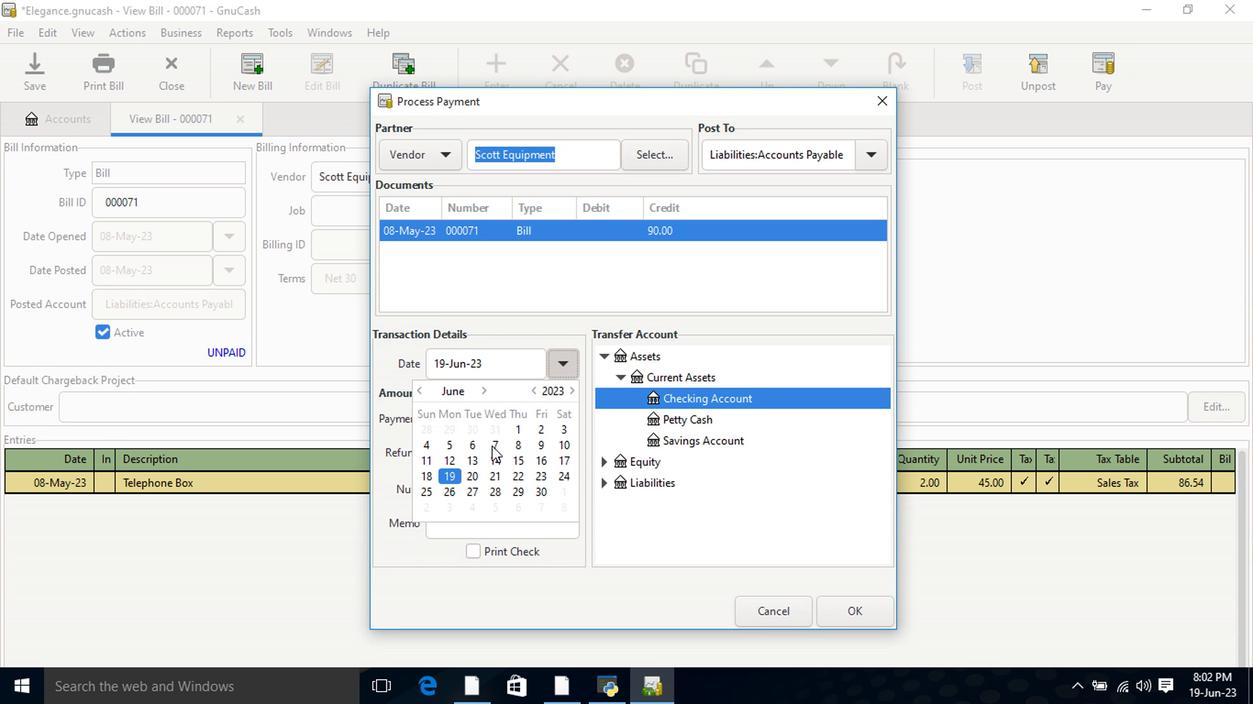 
Action: Mouse pressed left at (475, 449)
Screenshot: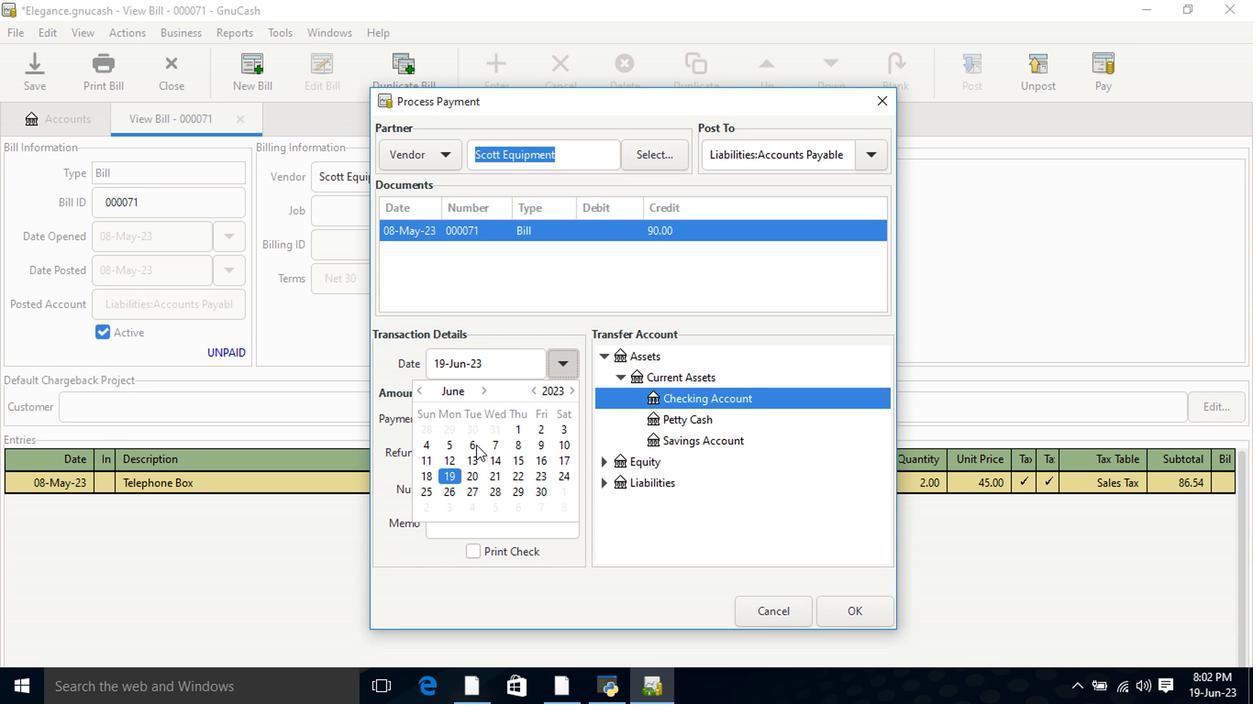 
Action: Mouse pressed left at (475, 449)
Screenshot: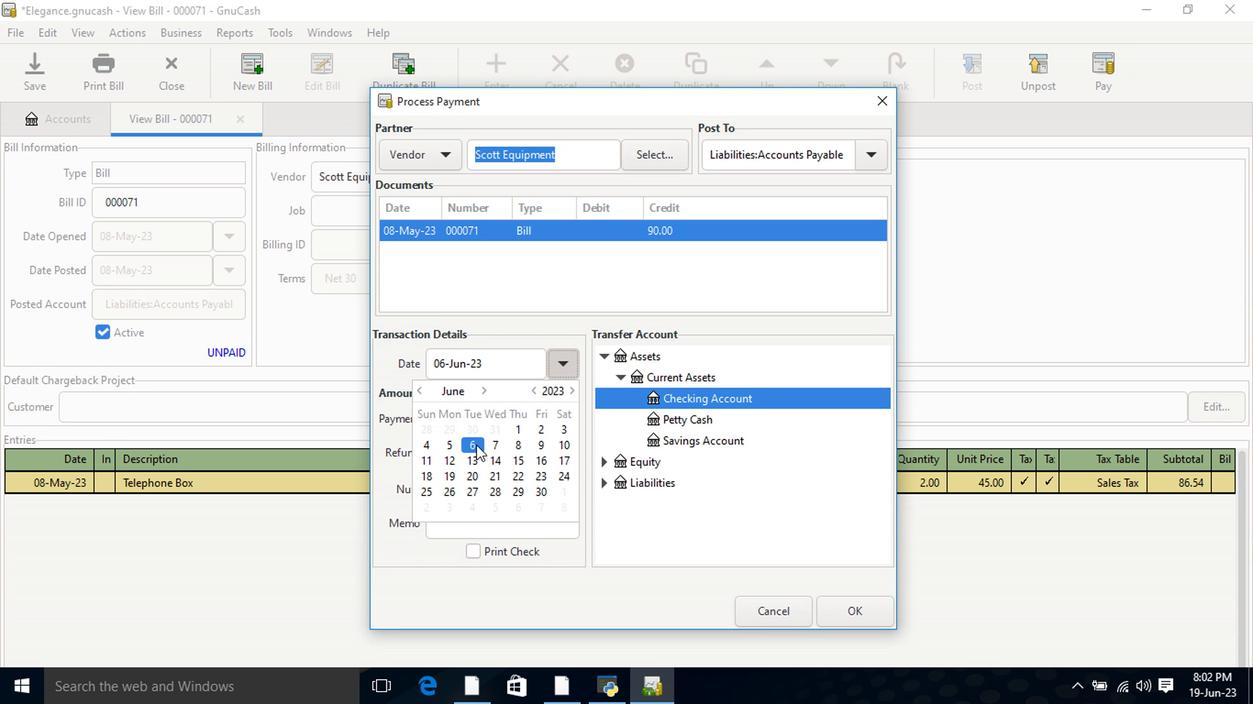 
Action: Mouse moved to (604, 358)
Screenshot: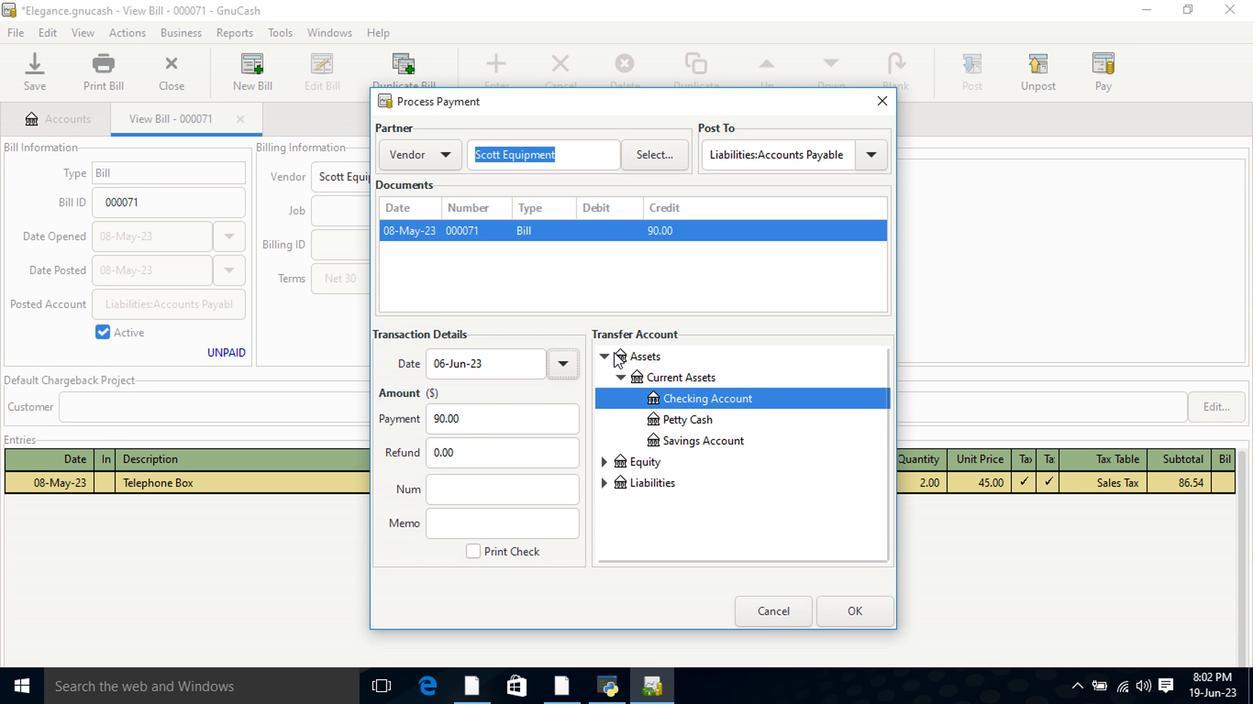
Action: Mouse pressed left at (604, 358)
Screenshot: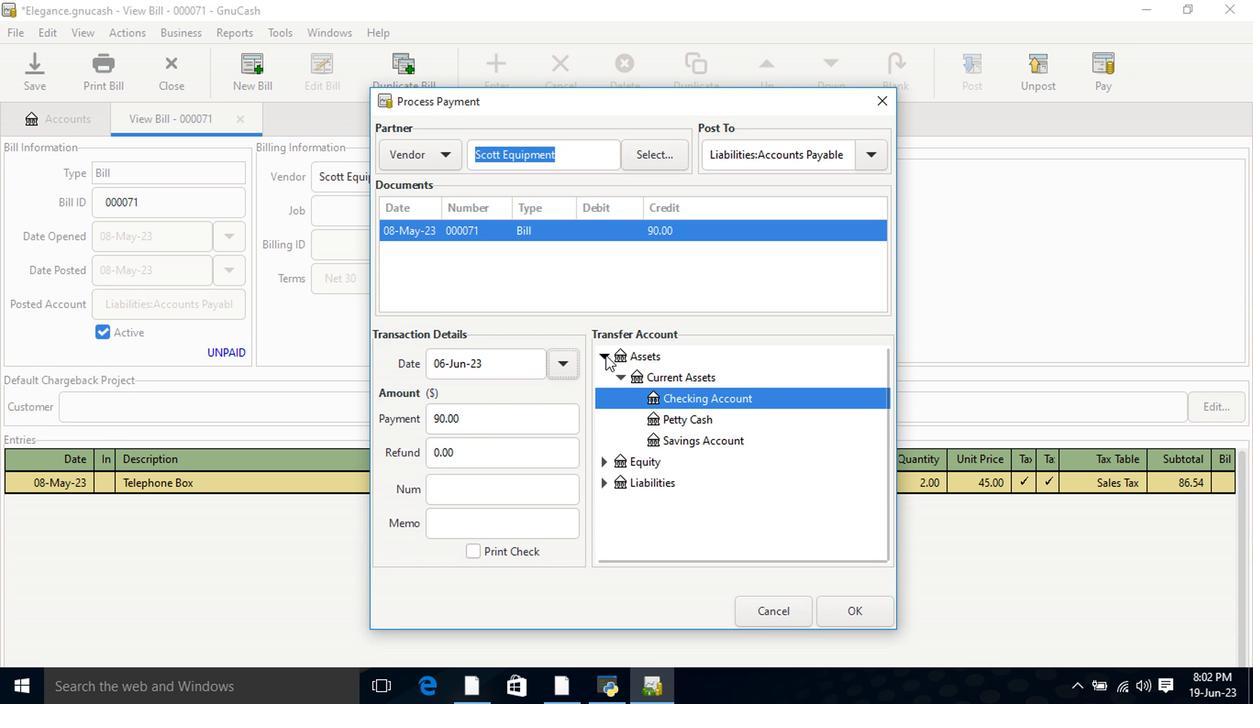 
Action: Mouse pressed left at (604, 358)
Screenshot: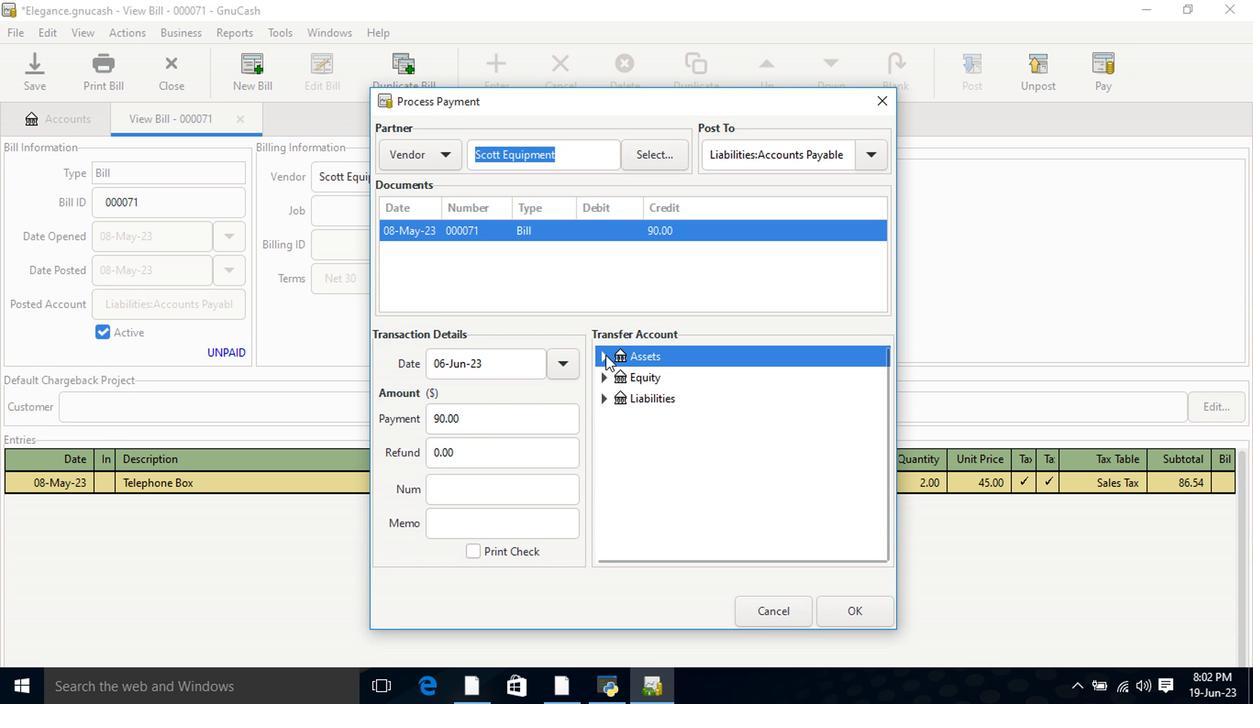 
Action: Mouse moved to (629, 381)
Screenshot: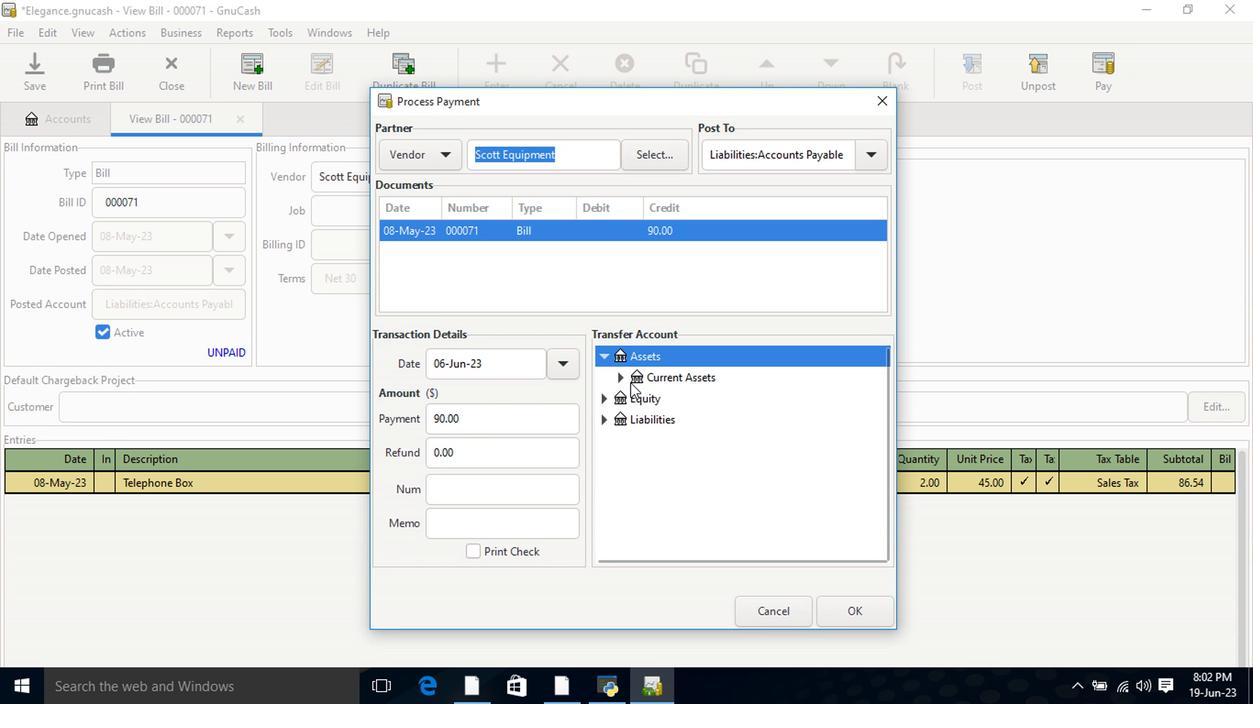 
Action: Mouse pressed left at (629, 381)
Screenshot: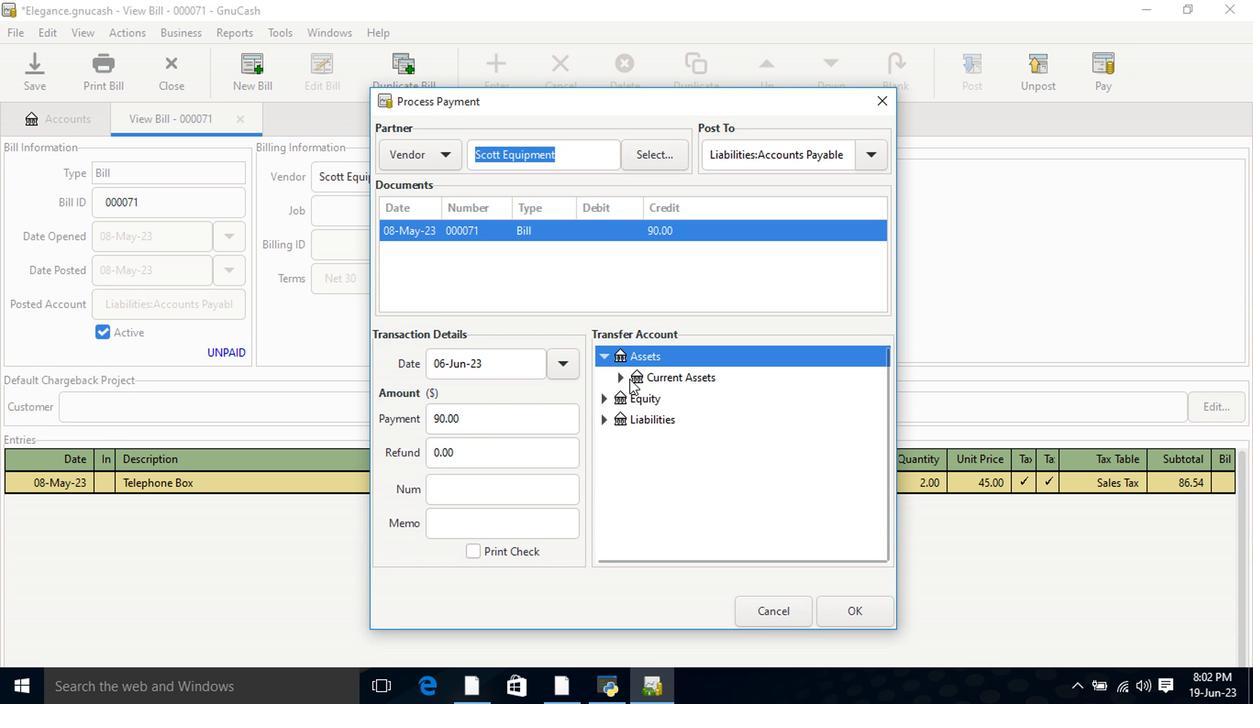 
Action: Mouse moved to (621, 380)
Screenshot: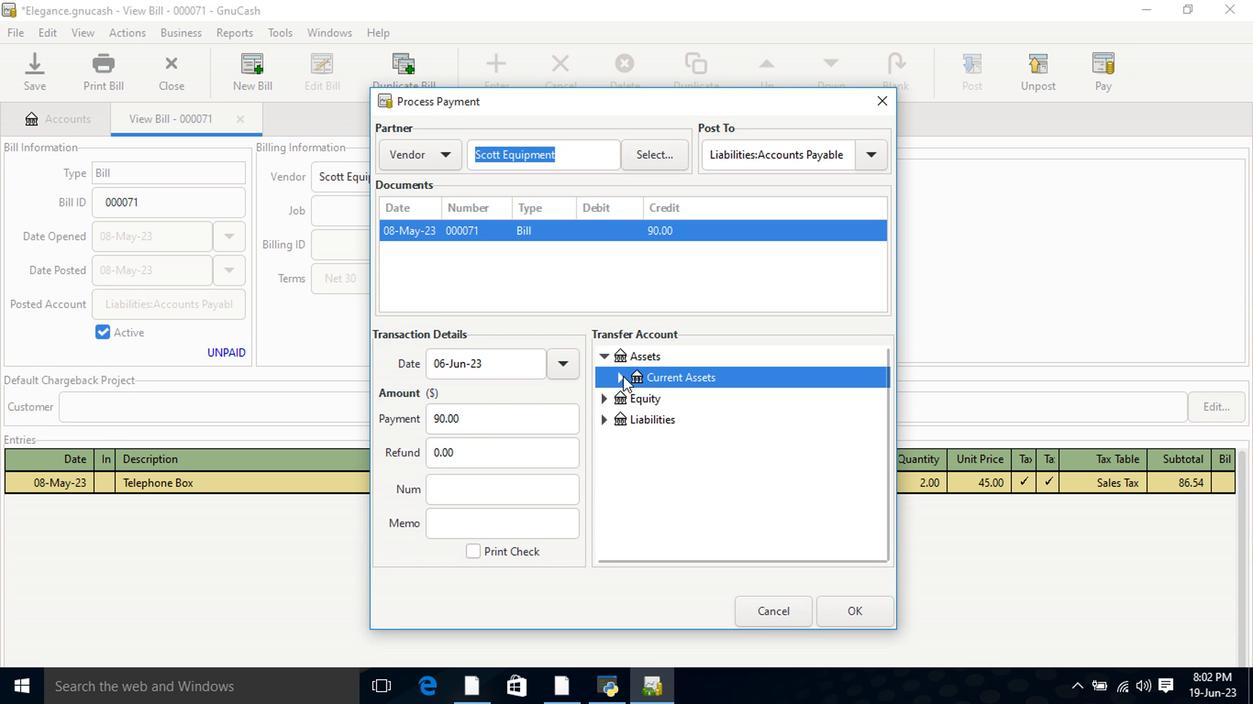 
Action: Mouse pressed left at (621, 380)
Screenshot: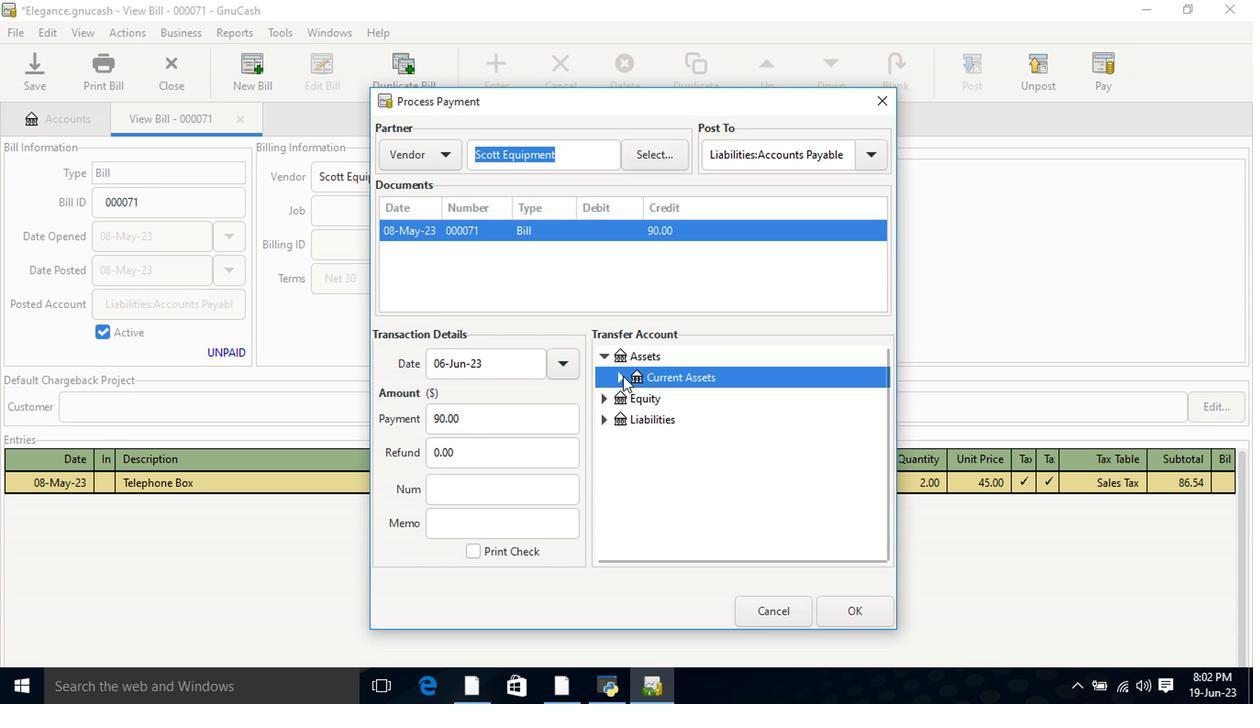 
Action: Mouse moved to (647, 398)
Screenshot: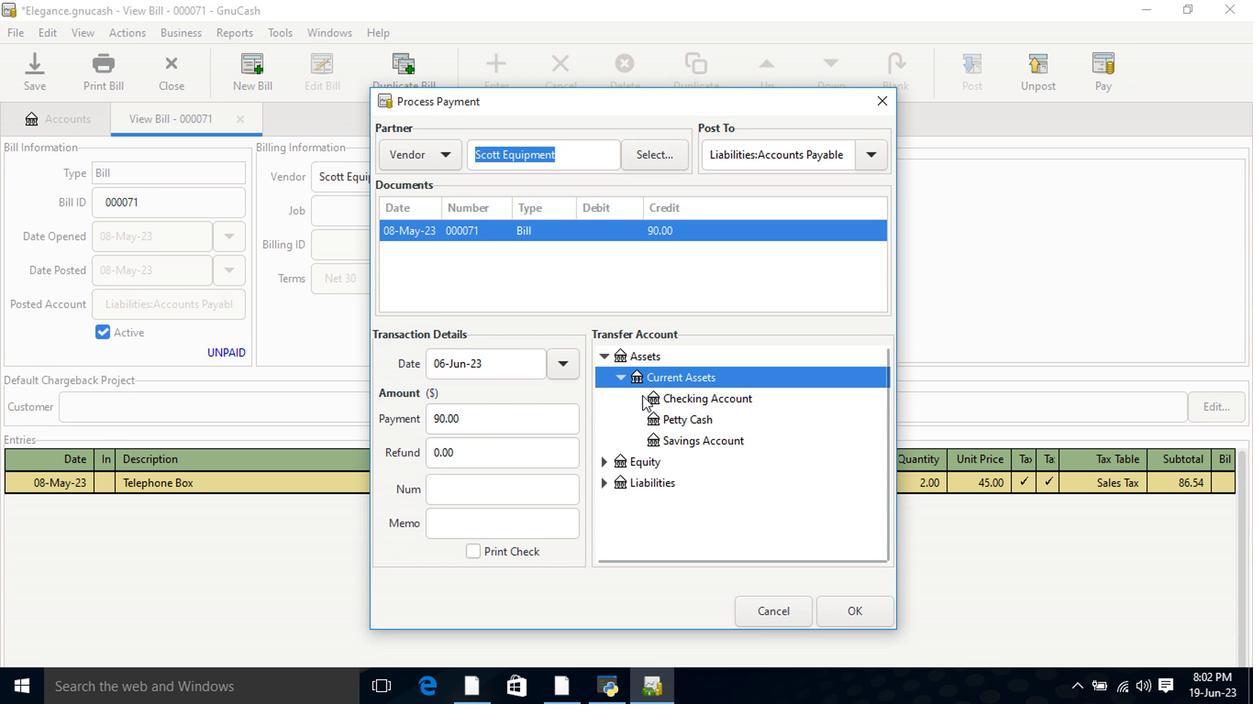 
Action: Mouse pressed left at (647, 398)
Screenshot: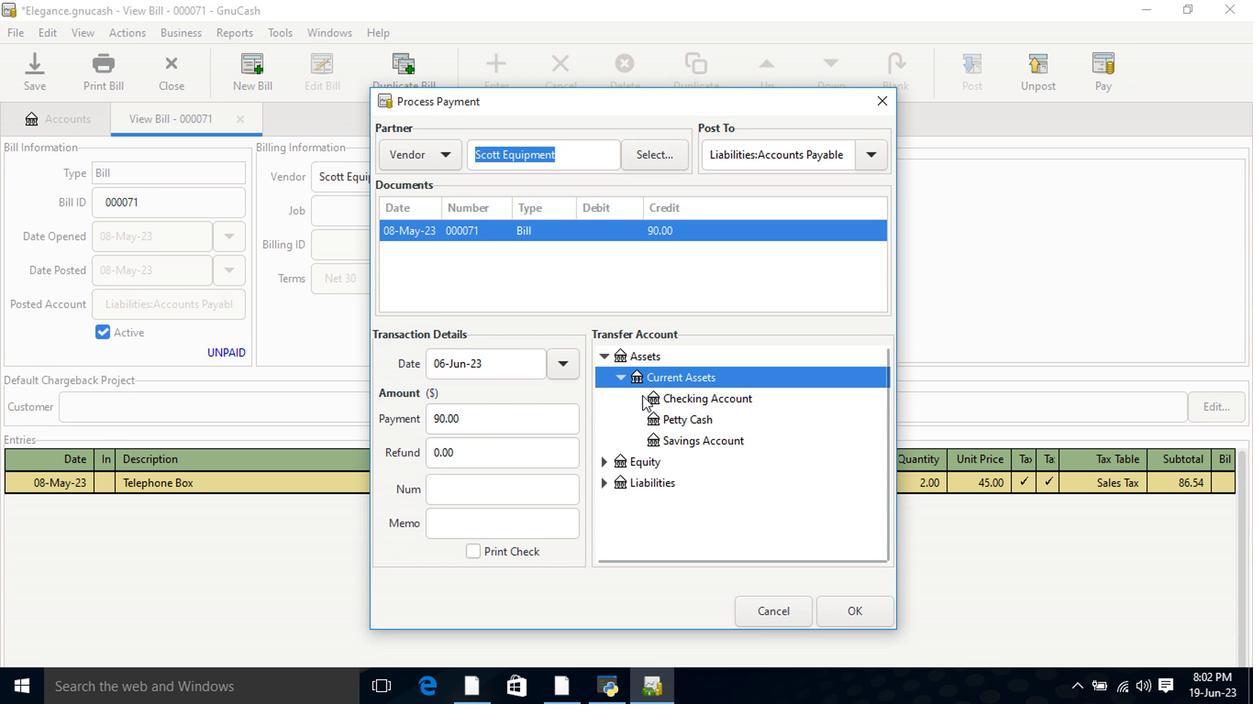 
Action: Mouse moved to (860, 615)
Screenshot: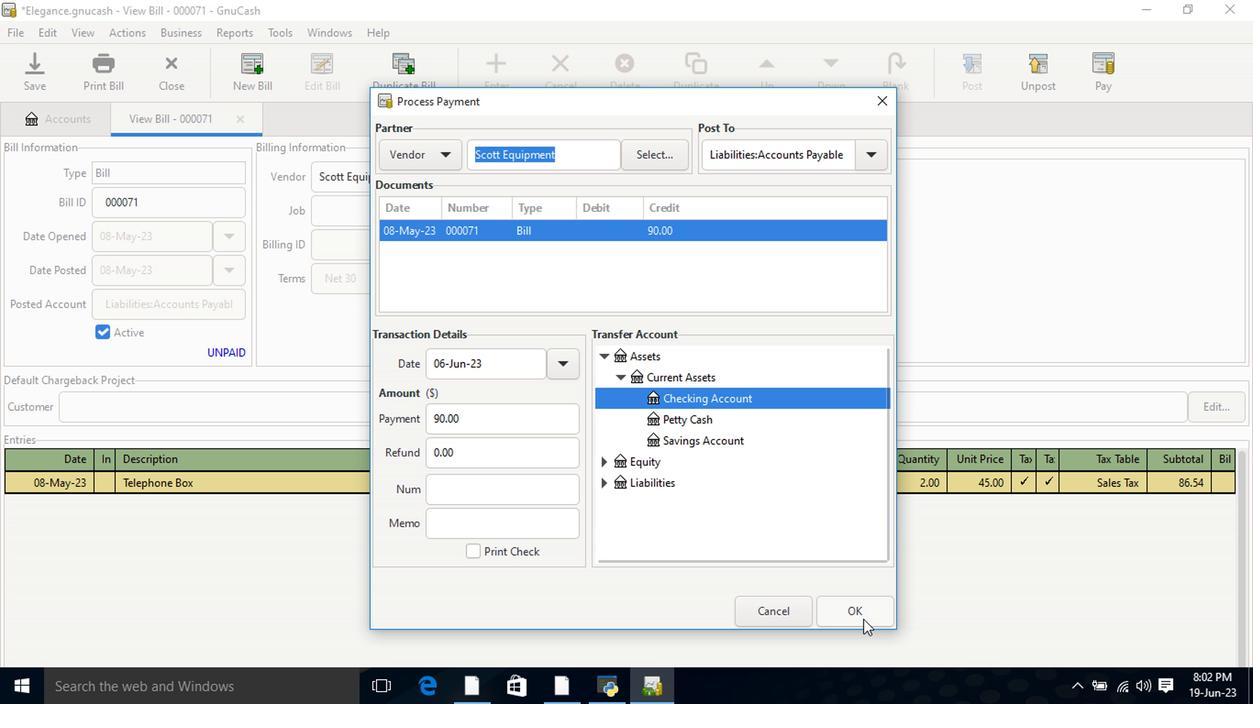 
Action: Mouse pressed left at (860, 615)
Screenshot: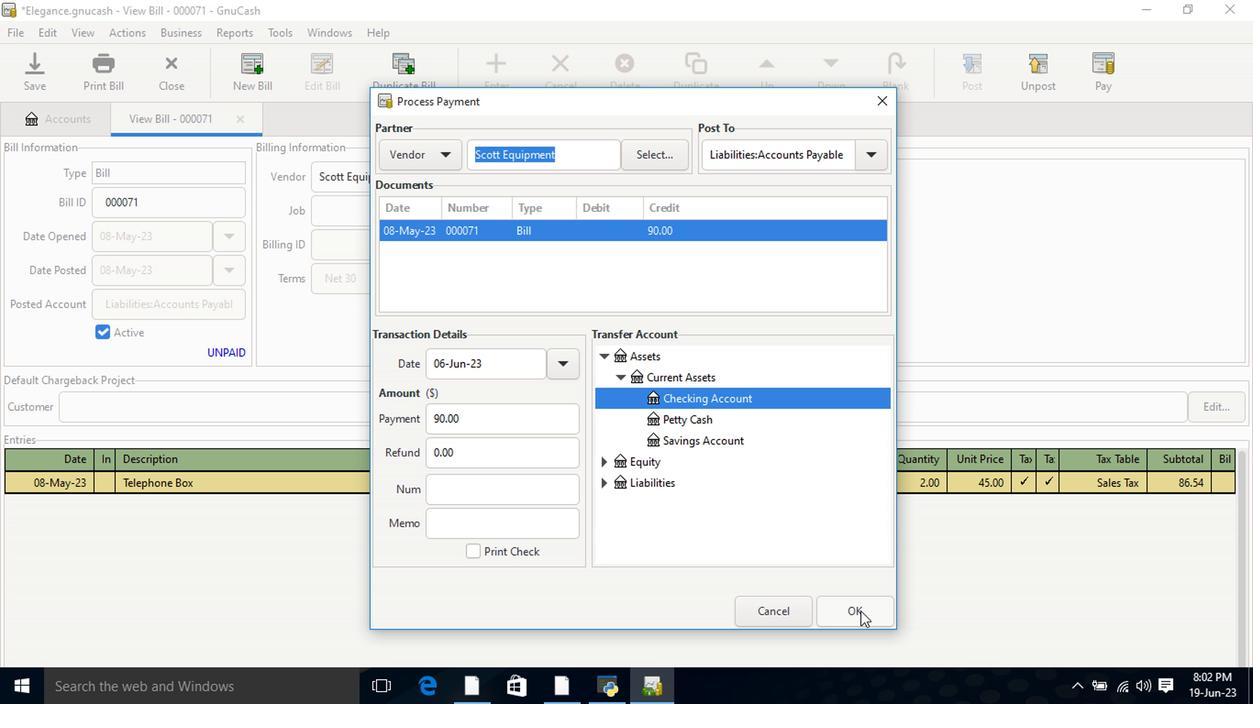 
Action: Mouse moved to (90, 74)
Screenshot: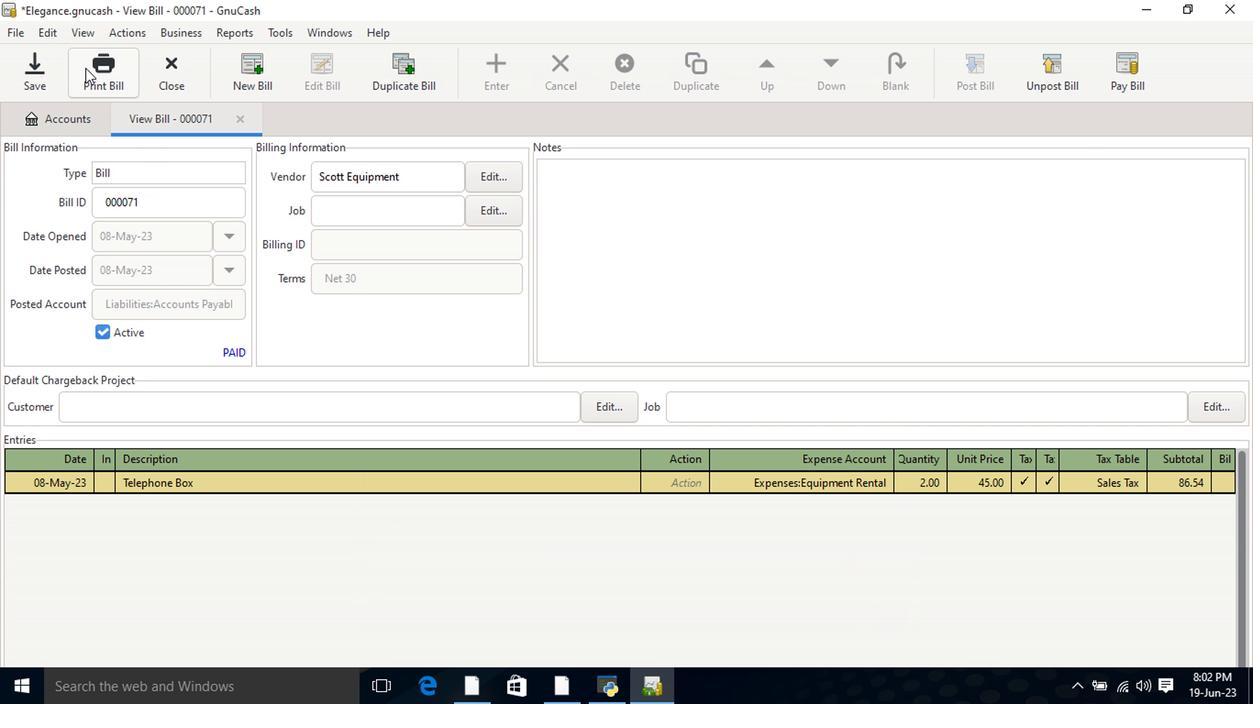
Action: Mouse pressed left at (90, 74)
Screenshot: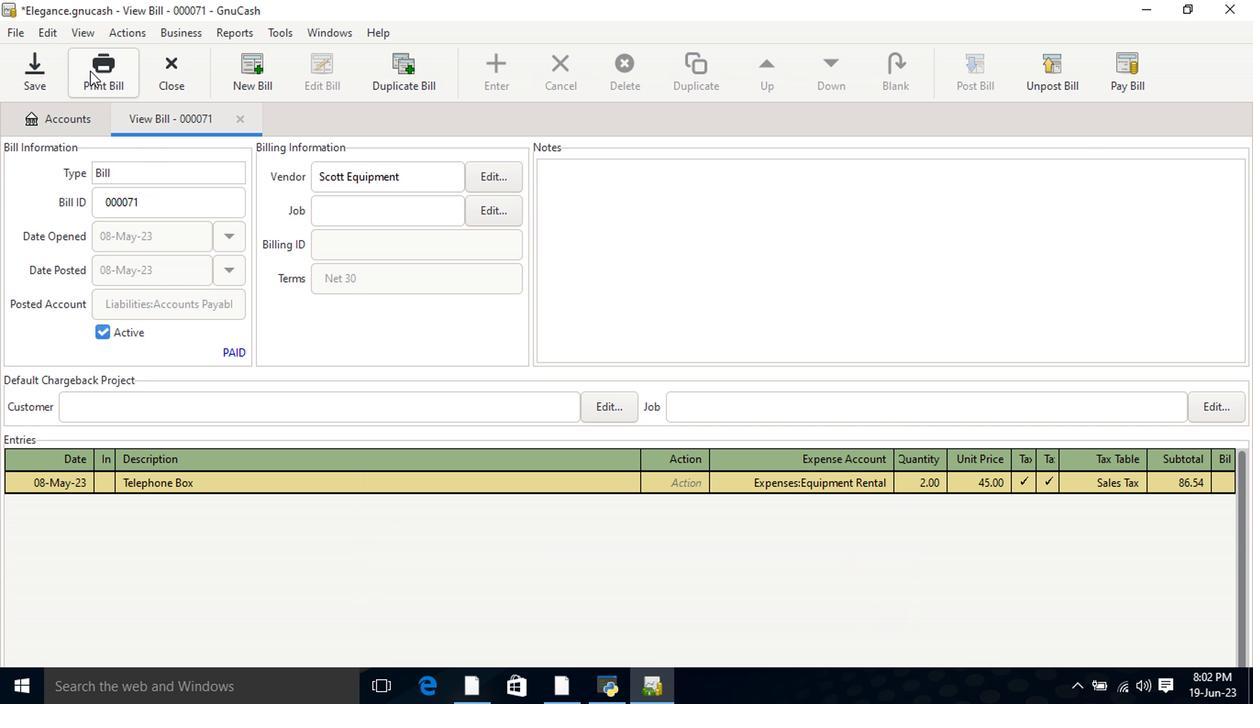 
Action: Mouse moved to (793, 74)
Screenshot: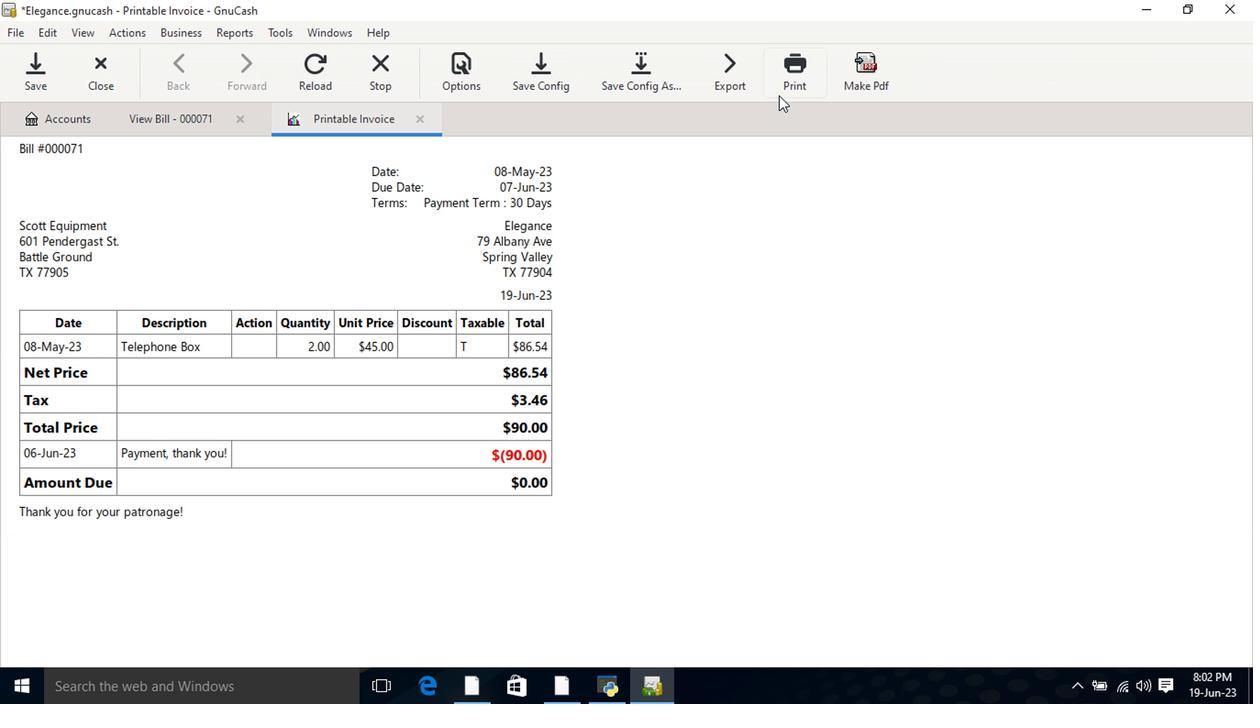 
Action: Mouse pressed left at (793, 74)
Screenshot: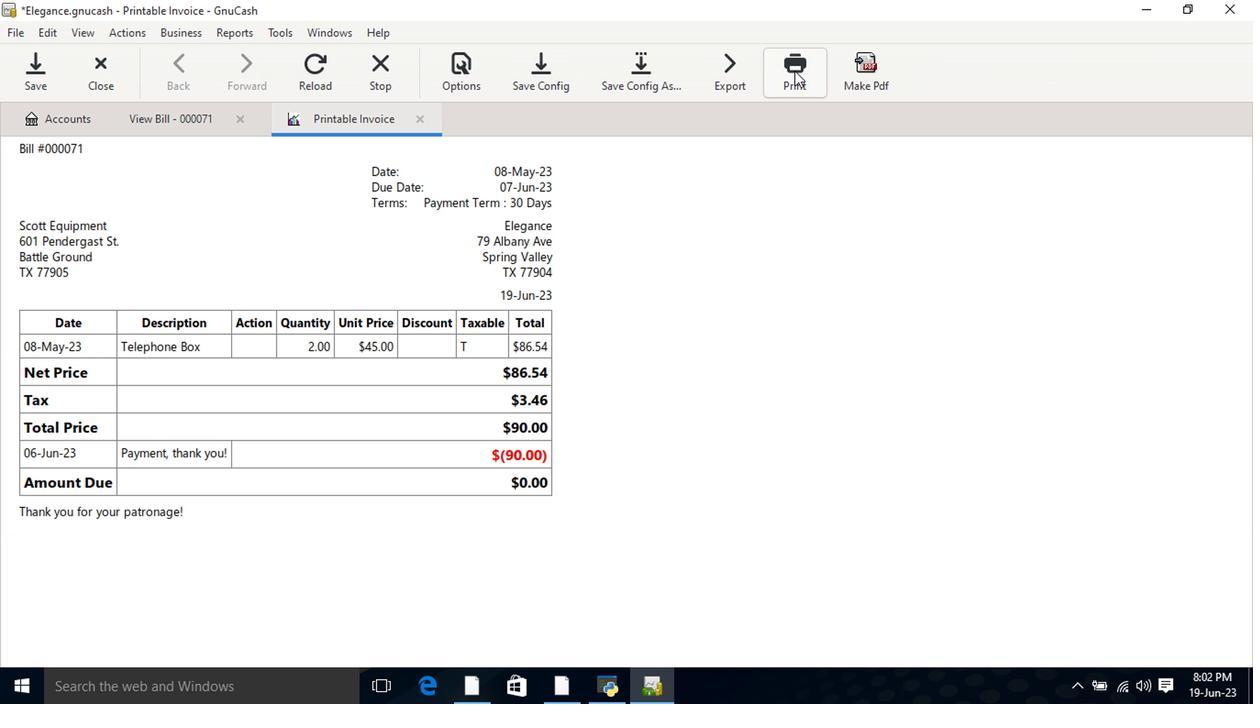 
Action: Mouse moved to (154, 133)
Screenshot: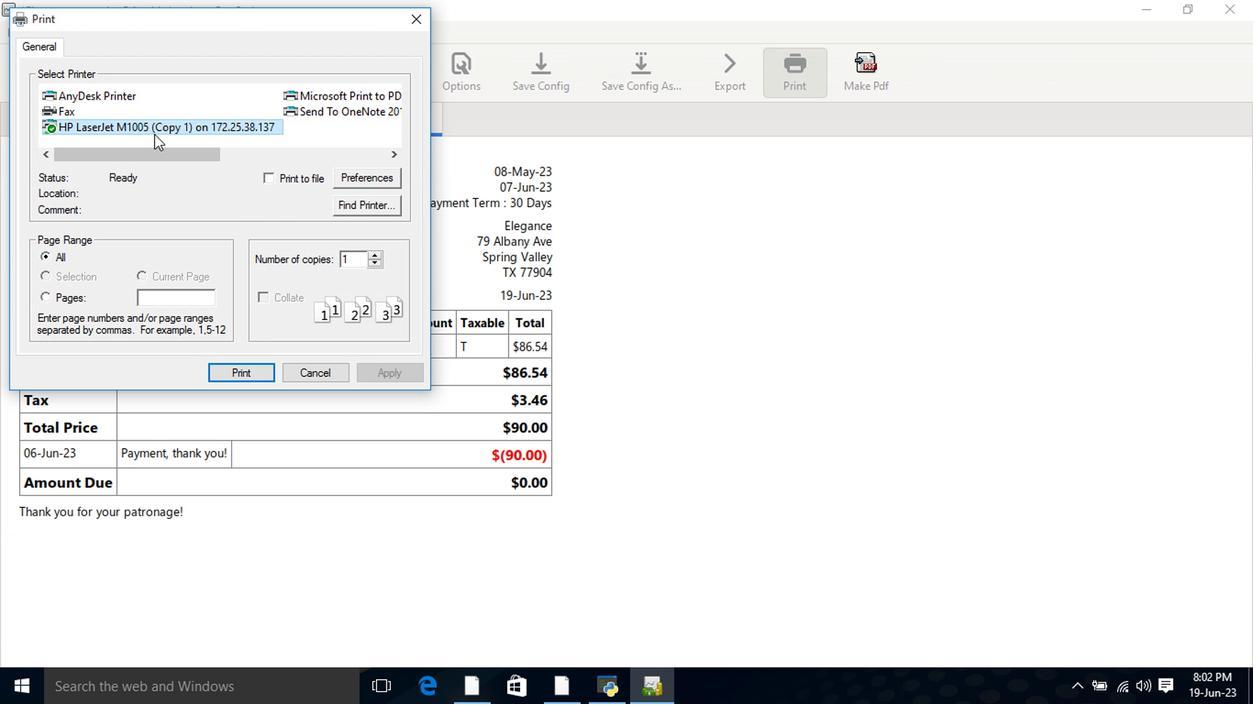 
Action: Mouse pressed left at (154, 133)
Screenshot: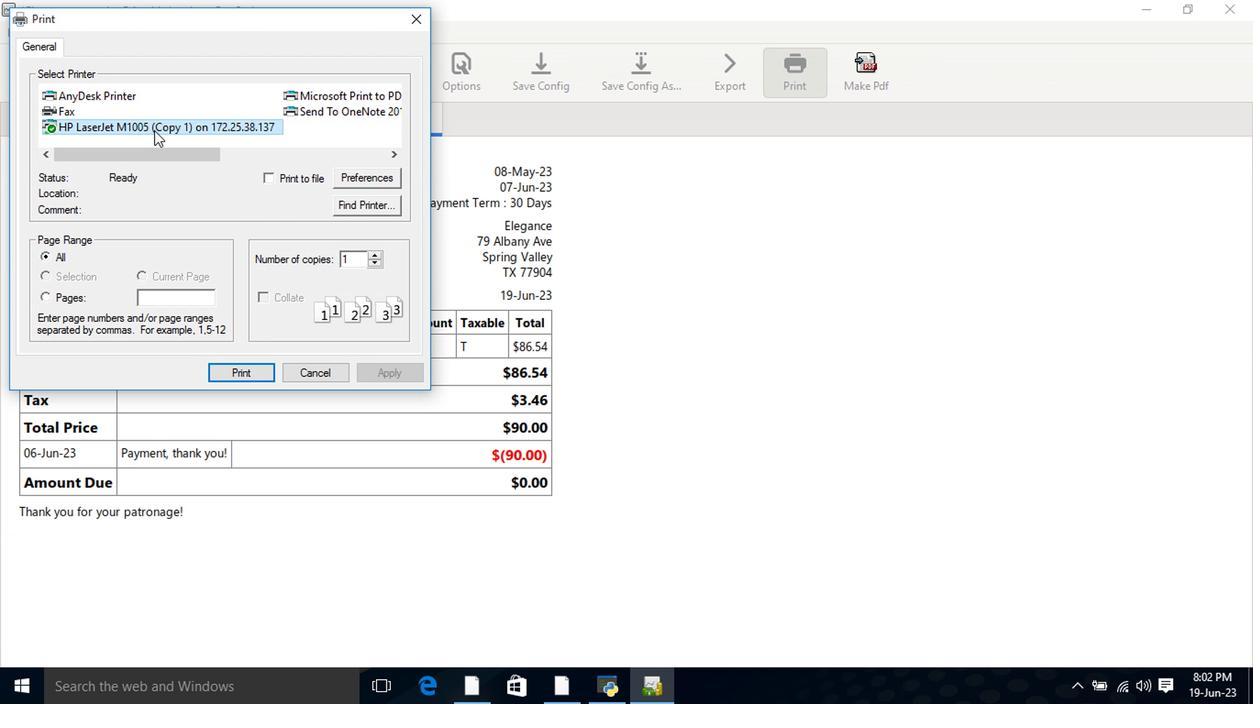 
Action: Mouse moved to (229, 374)
Screenshot: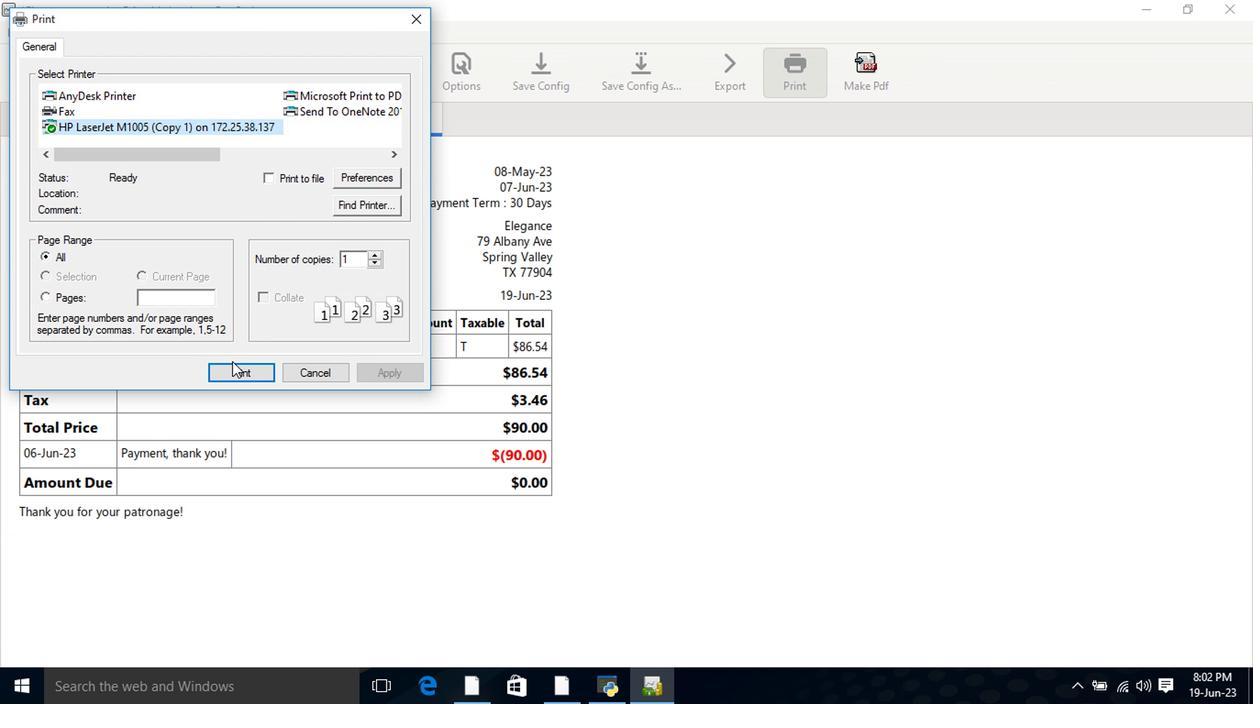 
Action: Mouse pressed left at (229, 374)
Screenshot: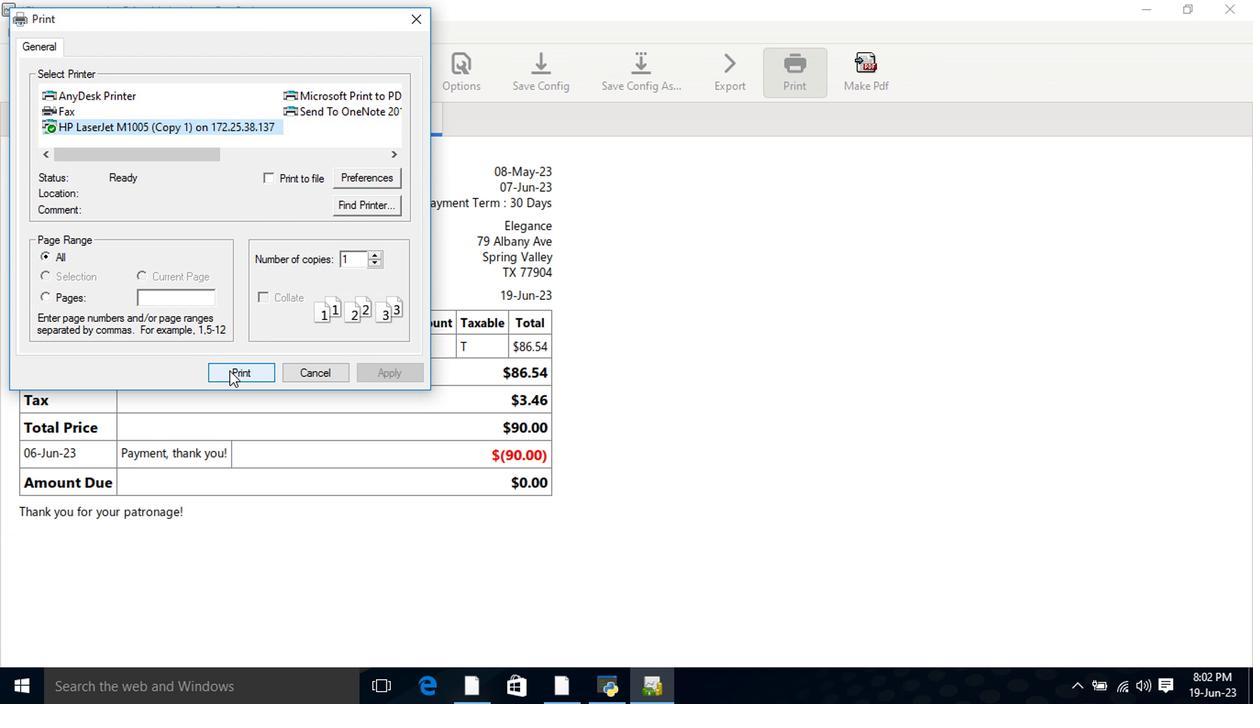 
Action: Mouse moved to (708, 504)
Screenshot: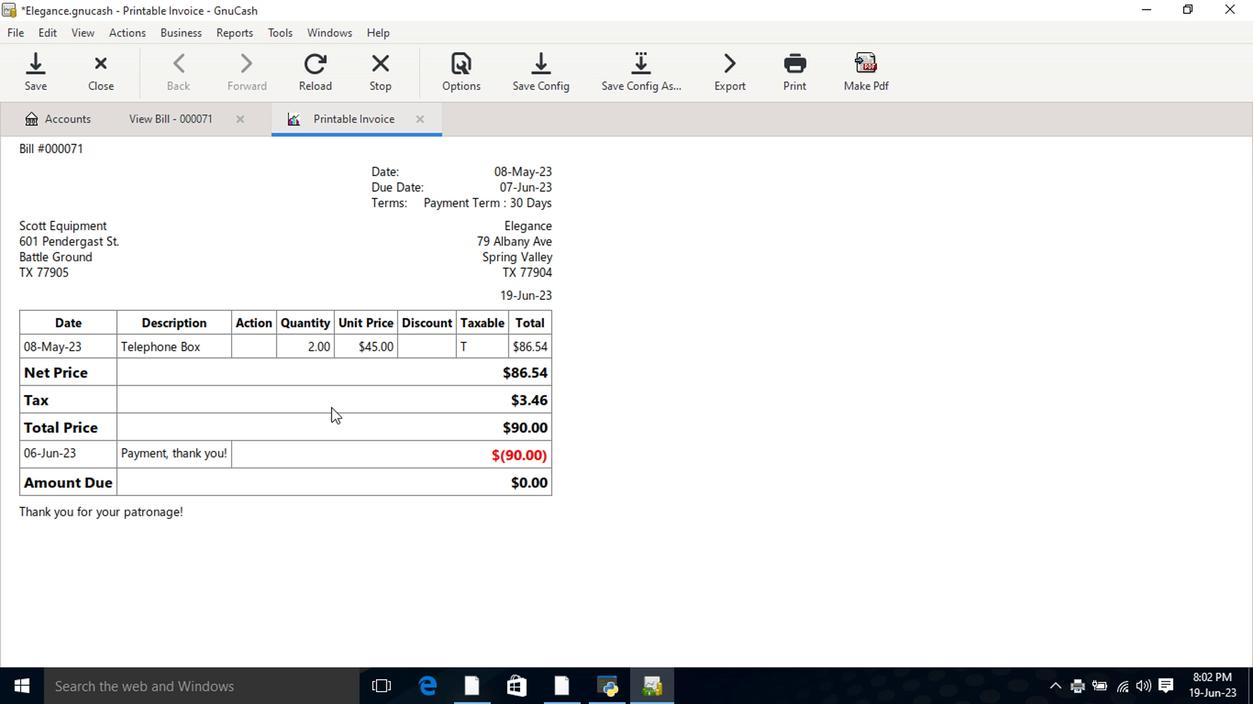 
